 Task: Start in the project ArtisanTech the sprint 'Load Testing Sprint', with a duration of 2 weeks. Start in the project ArtisanTech the sprint 'Load Testing Sprint', with a duration of 1 week. Start in the project ArtisanTech the sprint 'Load Testing Sprint', with a duration of 3 weeks
Action: Mouse moved to (251, 72)
Screenshot: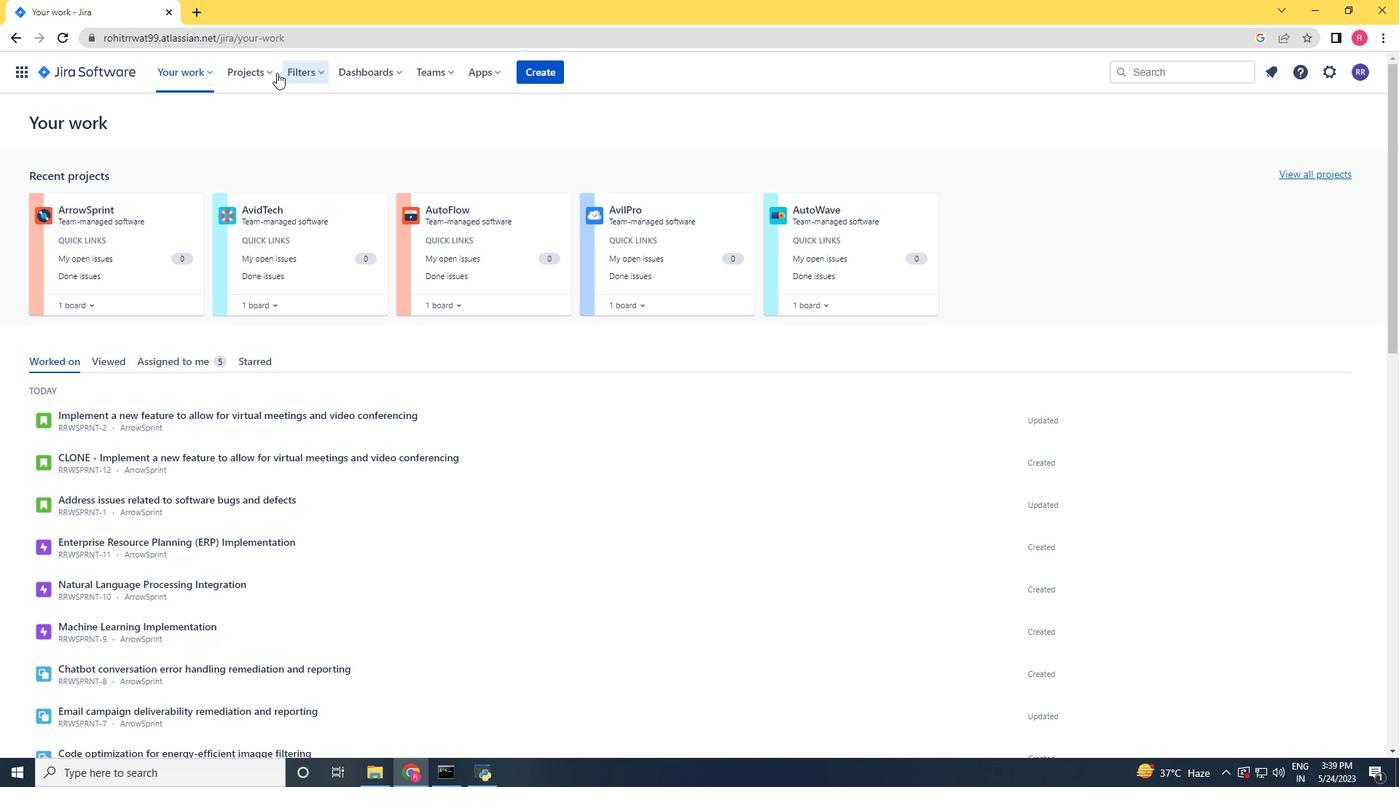 
Action: Mouse pressed left at (251, 72)
Screenshot: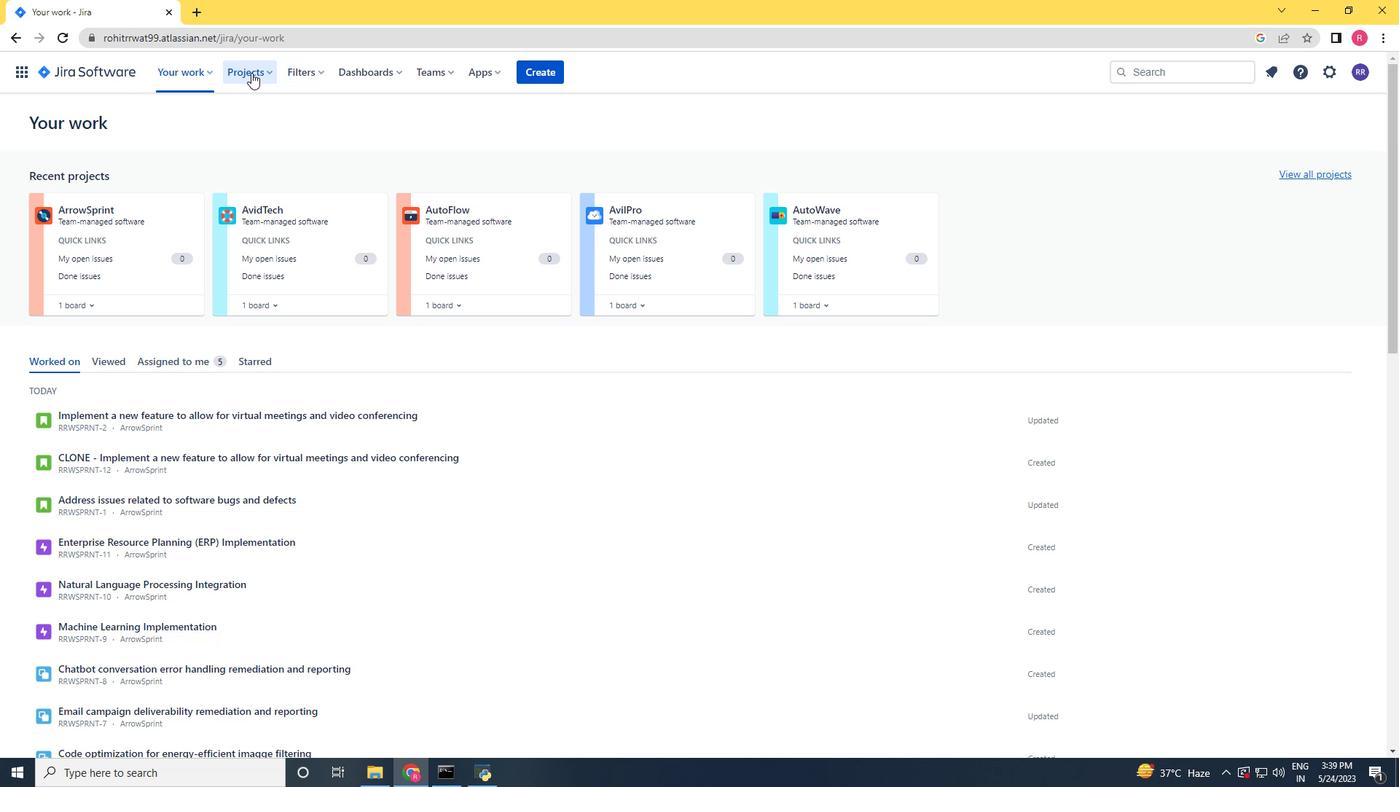 
Action: Mouse moved to (265, 132)
Screenshot: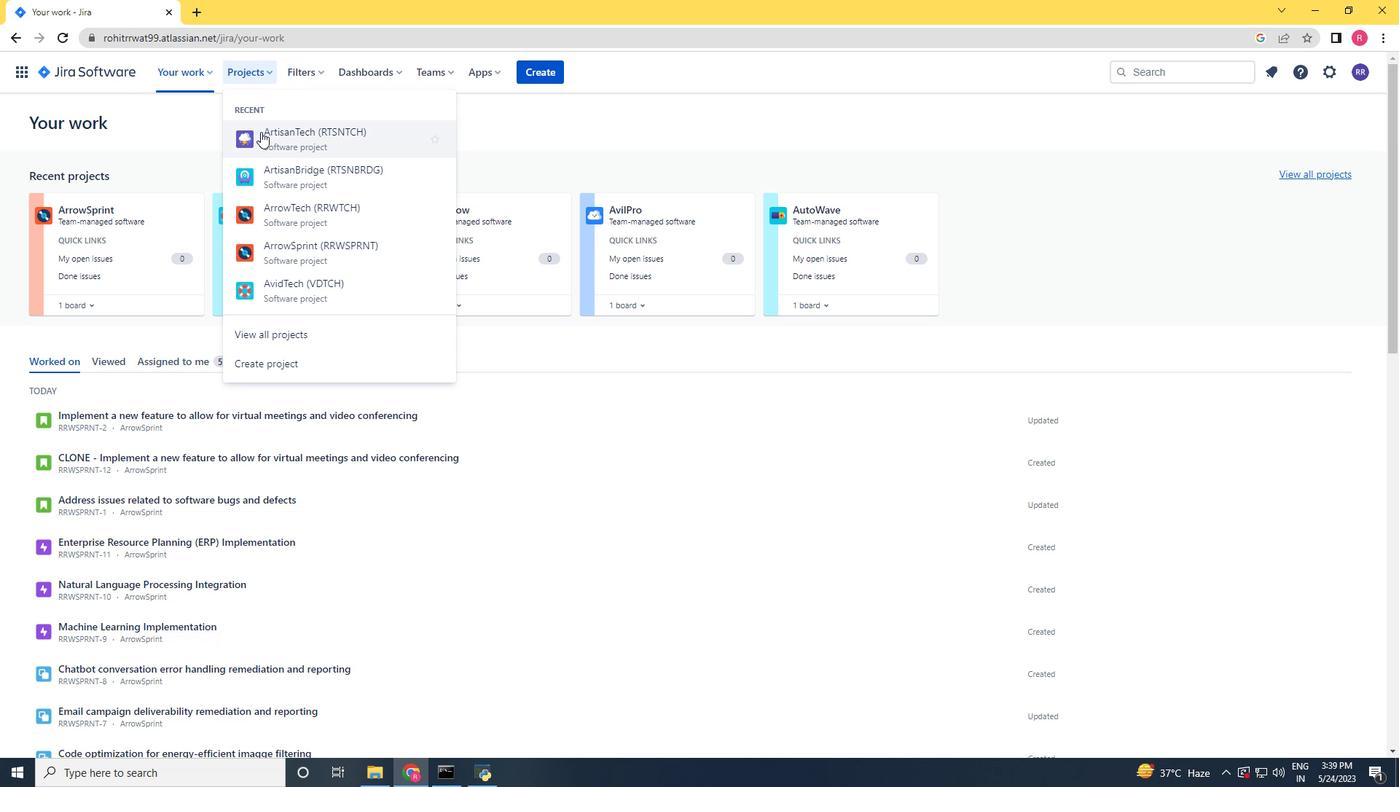 
Action: Mouse pressed left at (265, 132)
Screenshot: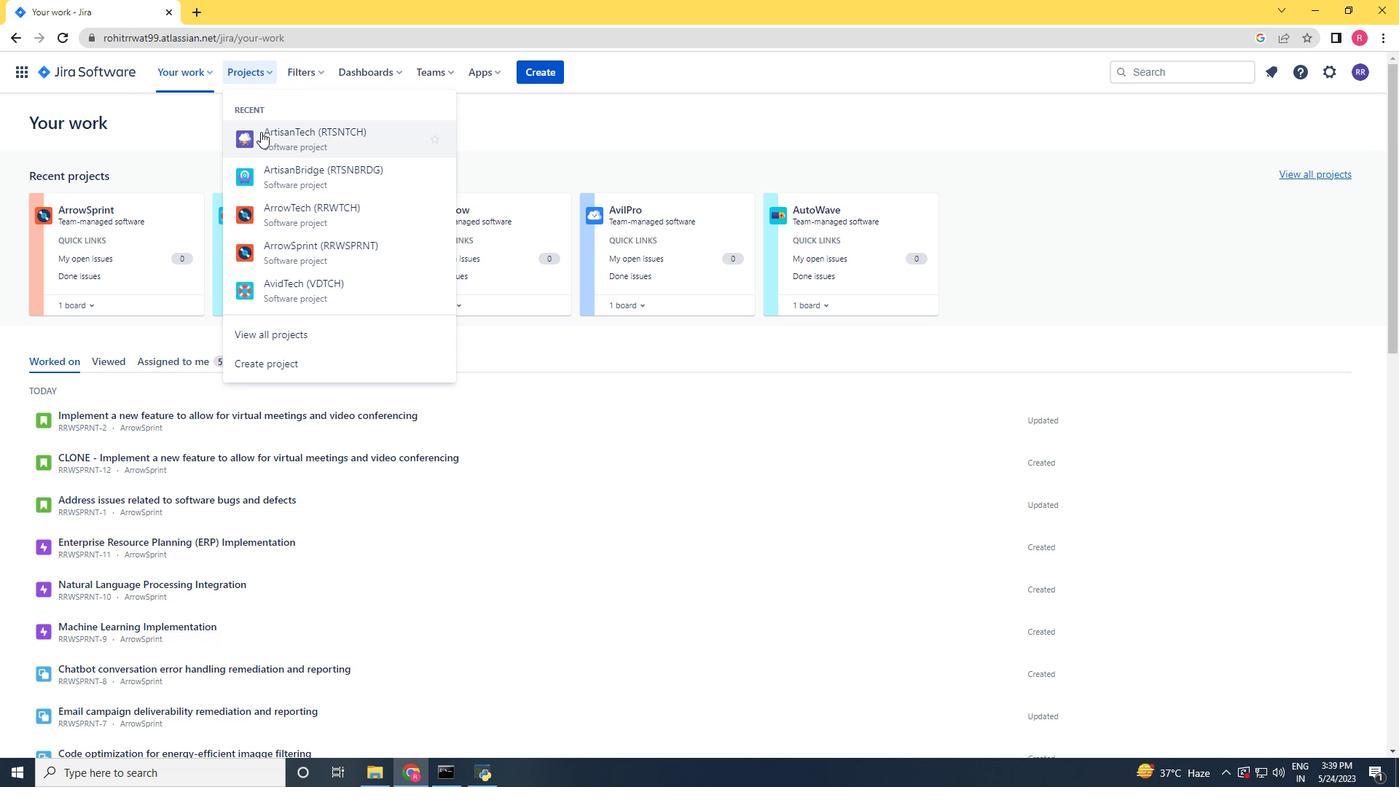 
Action: Mouse moved to (104, 226)
Screenshot: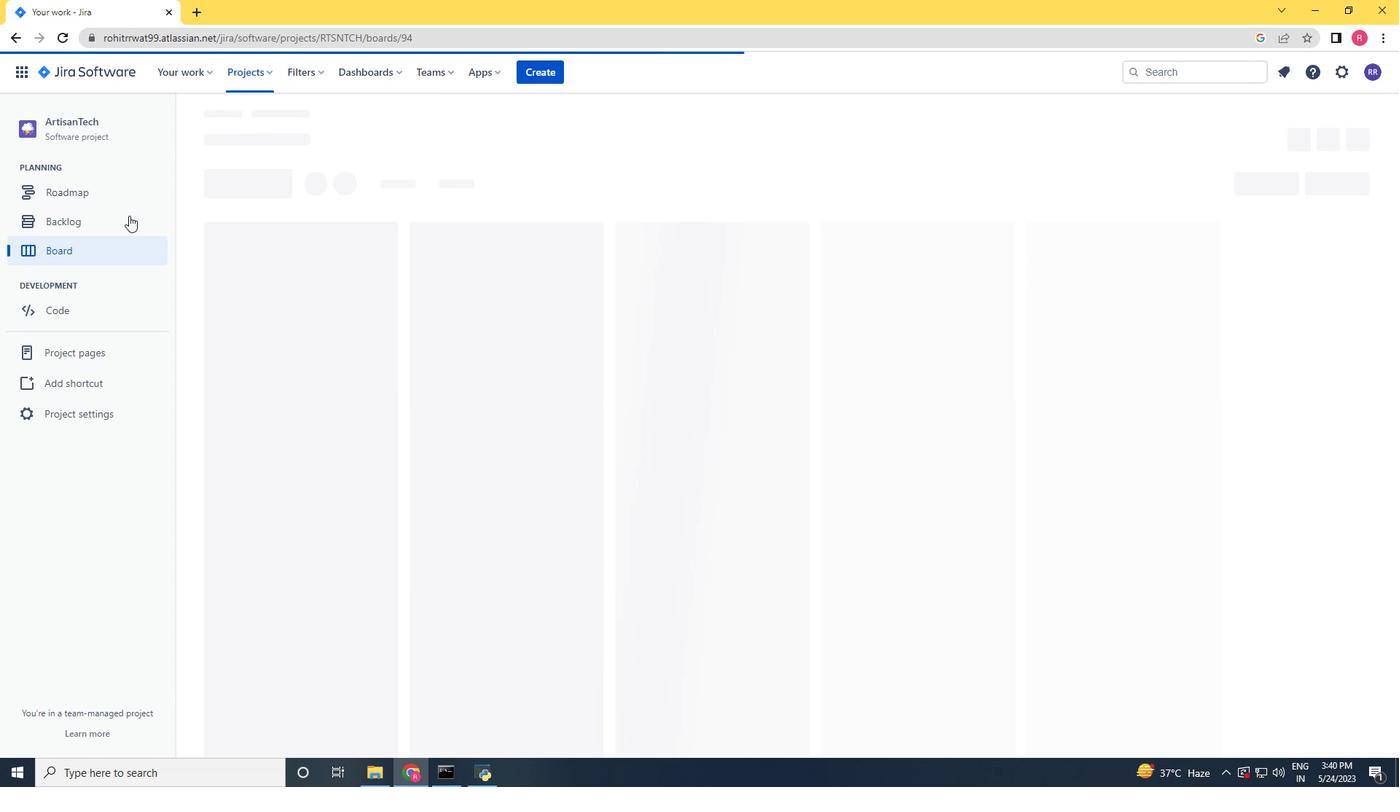 
Action: Mouse pressed left at (104, 226)
Screenshot: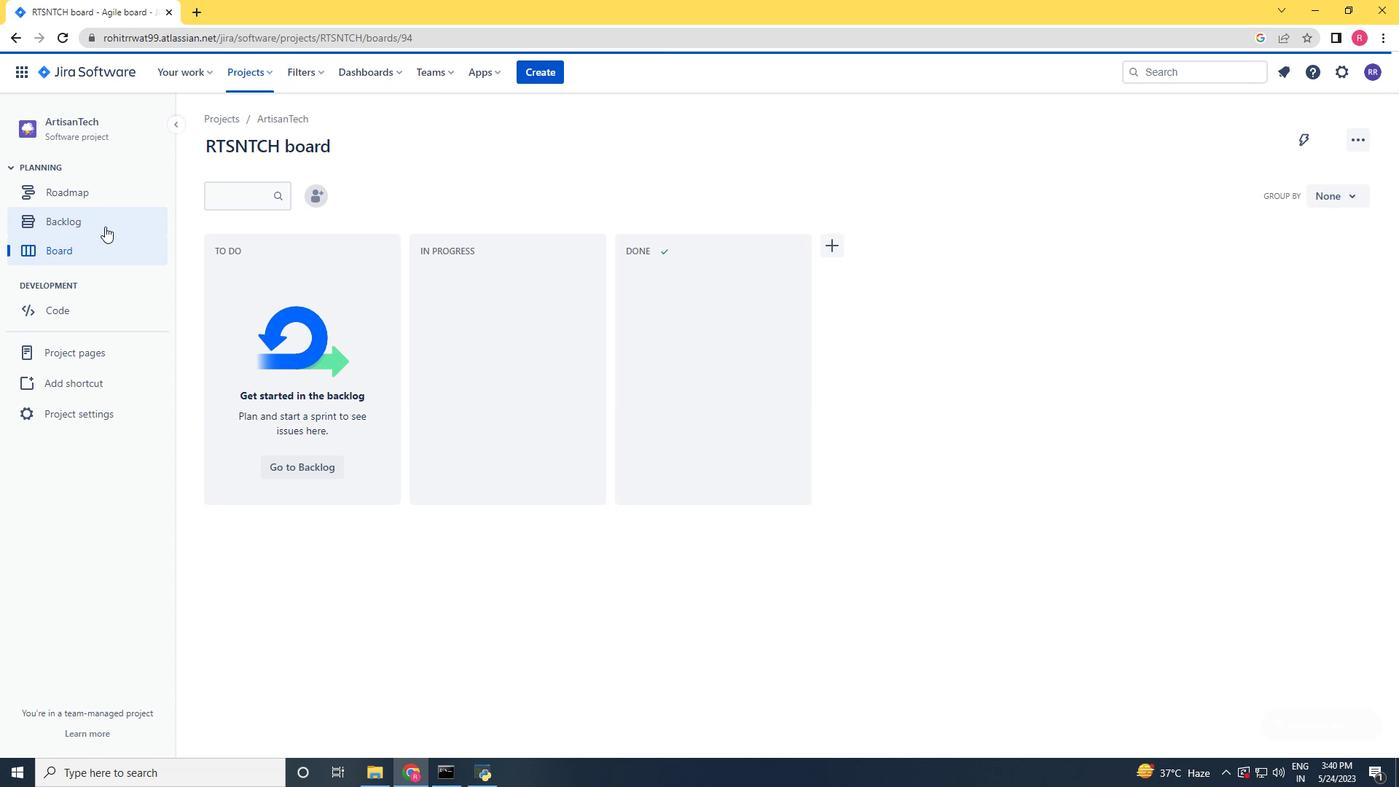 
Action: Mouse moved to (1289, 228)
Screenshot: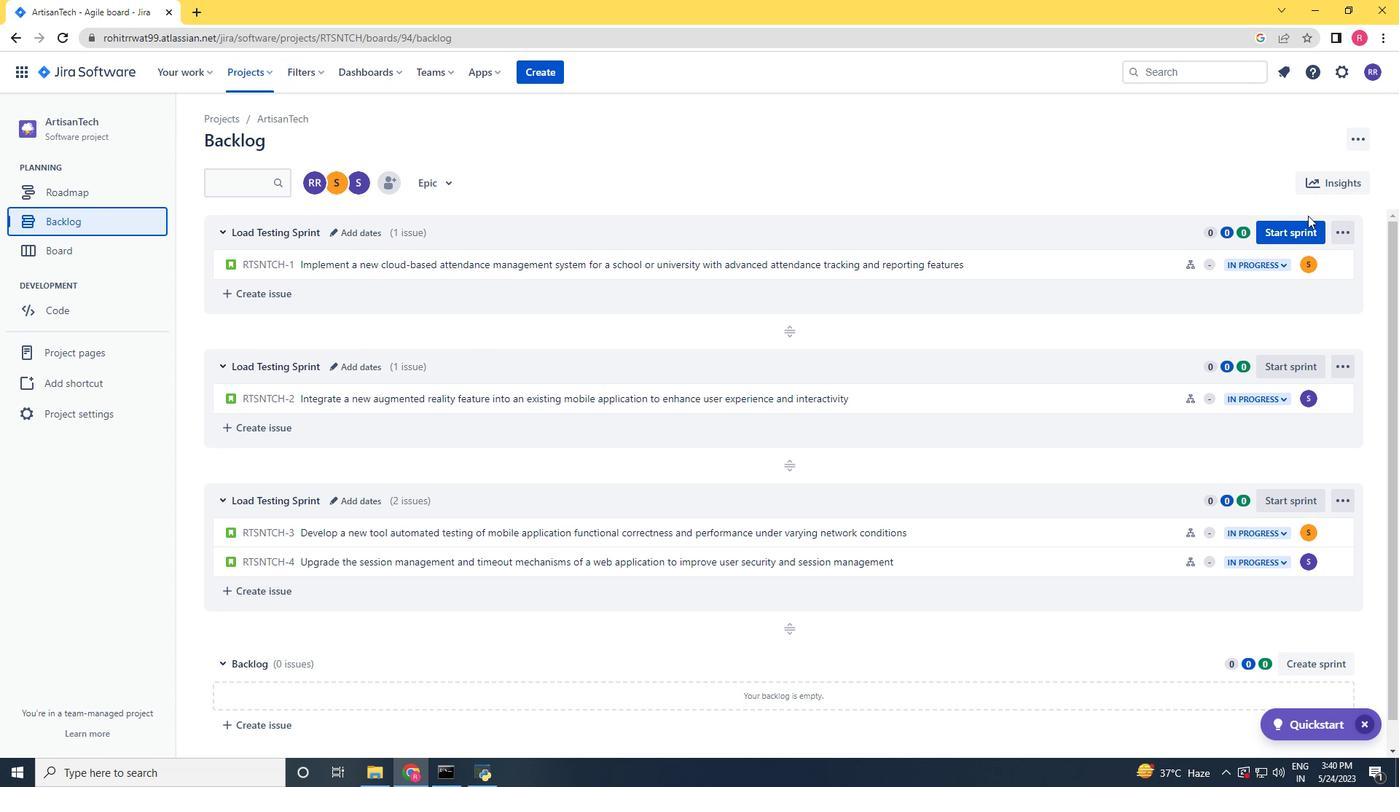 
Action: Mouse pressed left at (1289, 228)
Screenshot: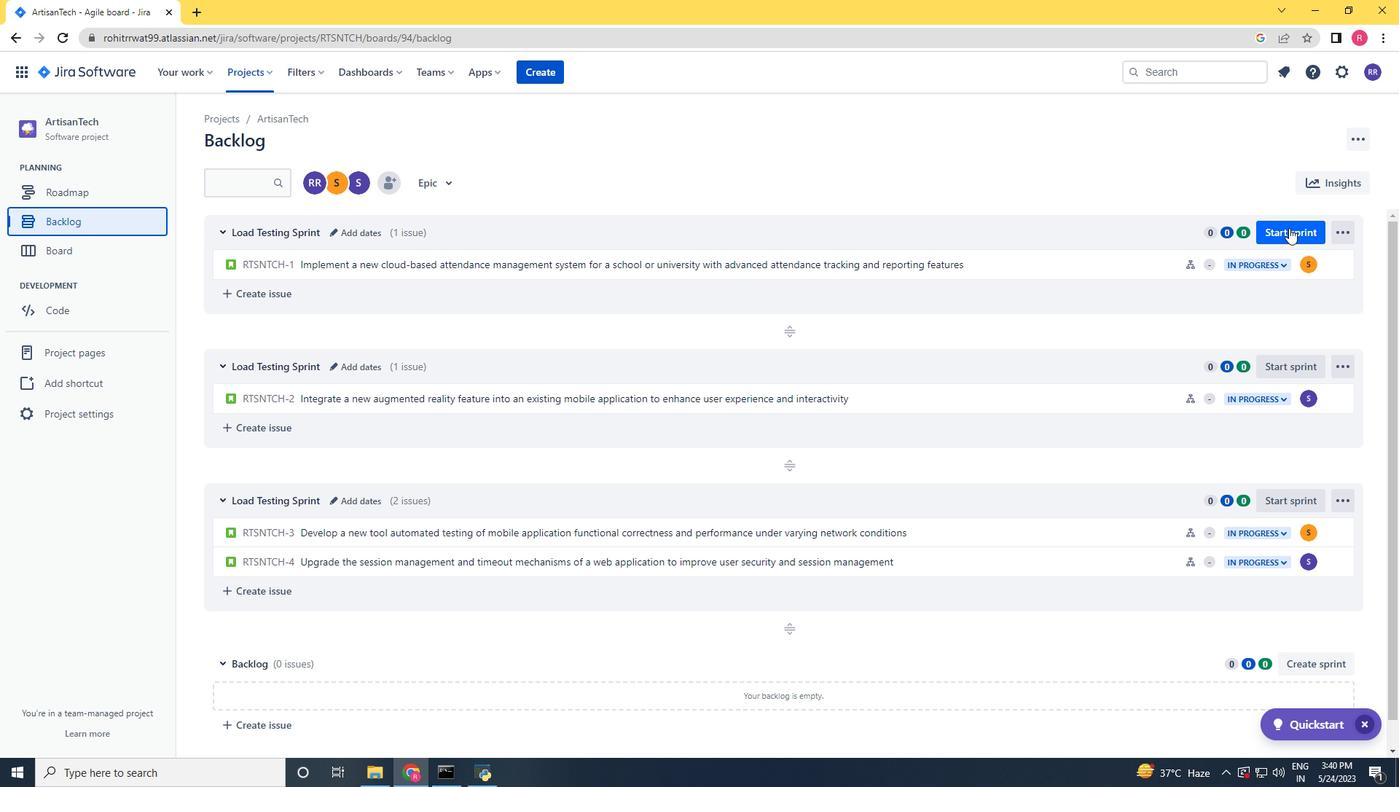 
Action: Mouse moved to (610, 247)
Screenshot: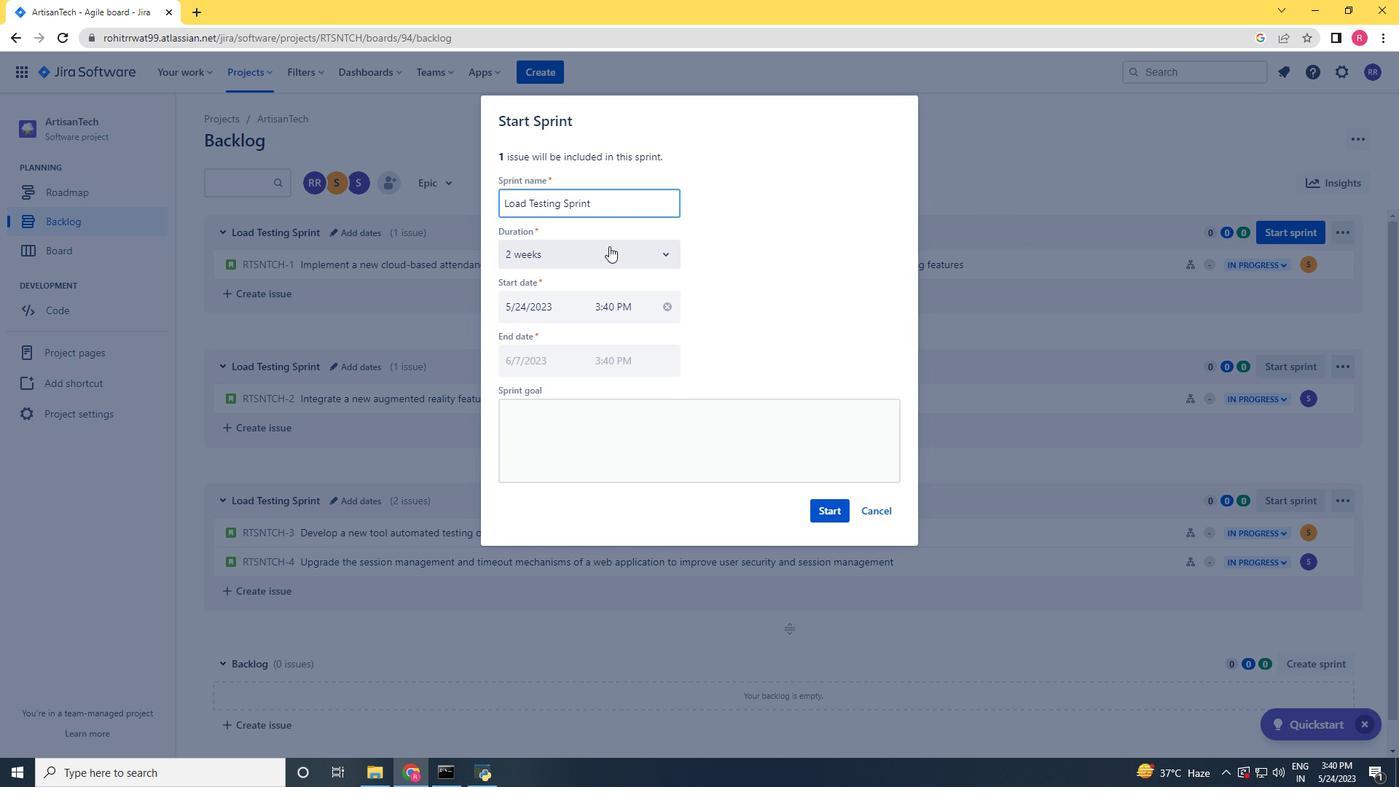 
Action: Mouse pressed left at (610, 247)
Screenshot: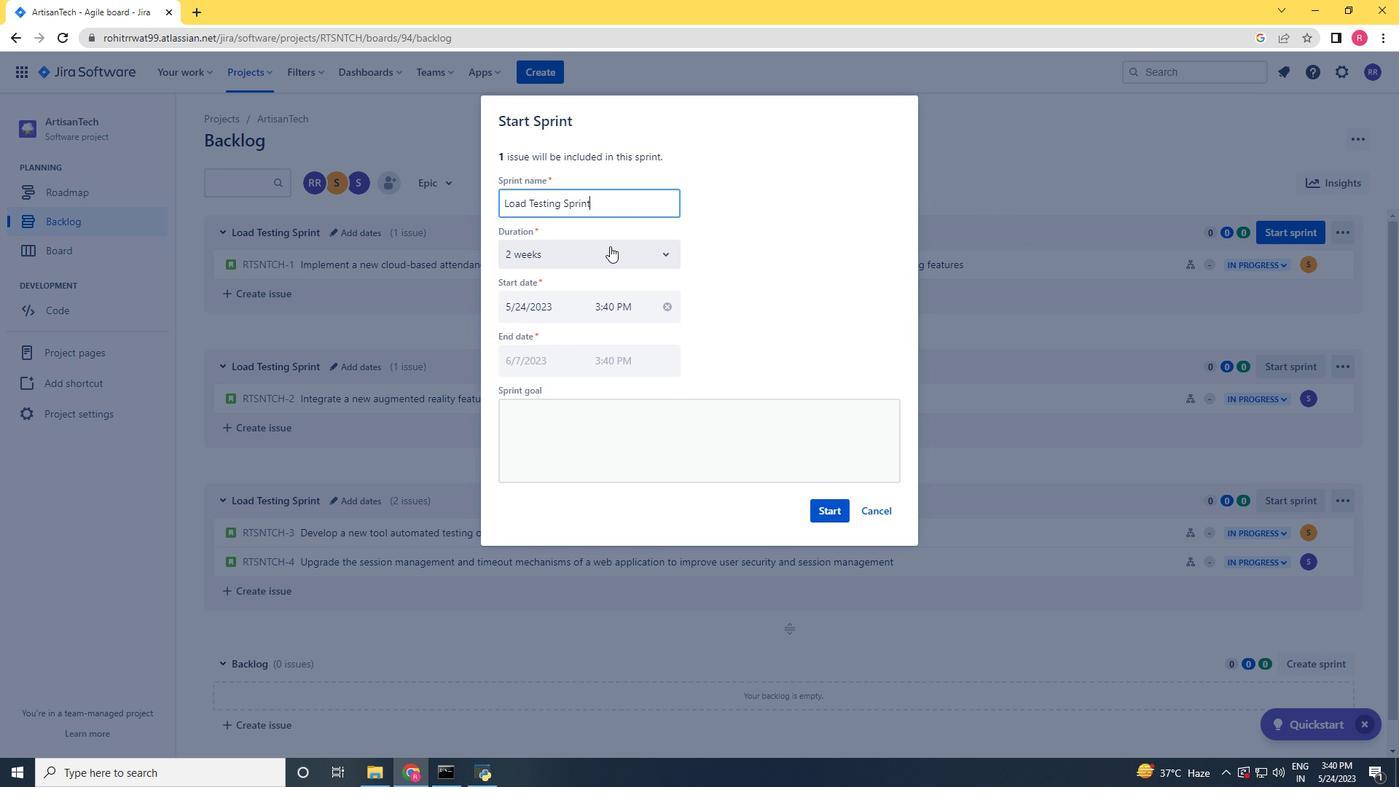 
Action: Mouse moved to (576, 309)
Screenshot: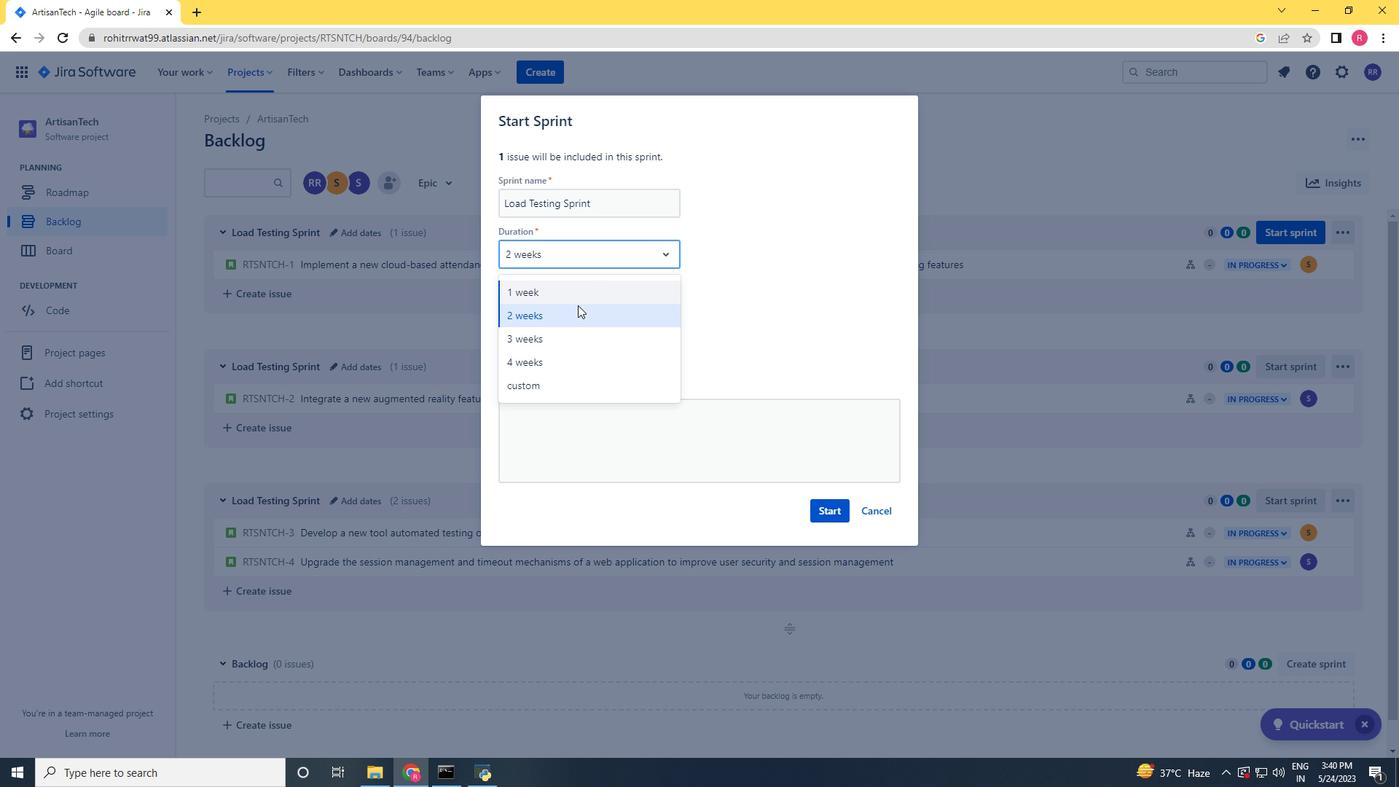 
Action: Mouse pressed left at (576, 309)
Screenshot: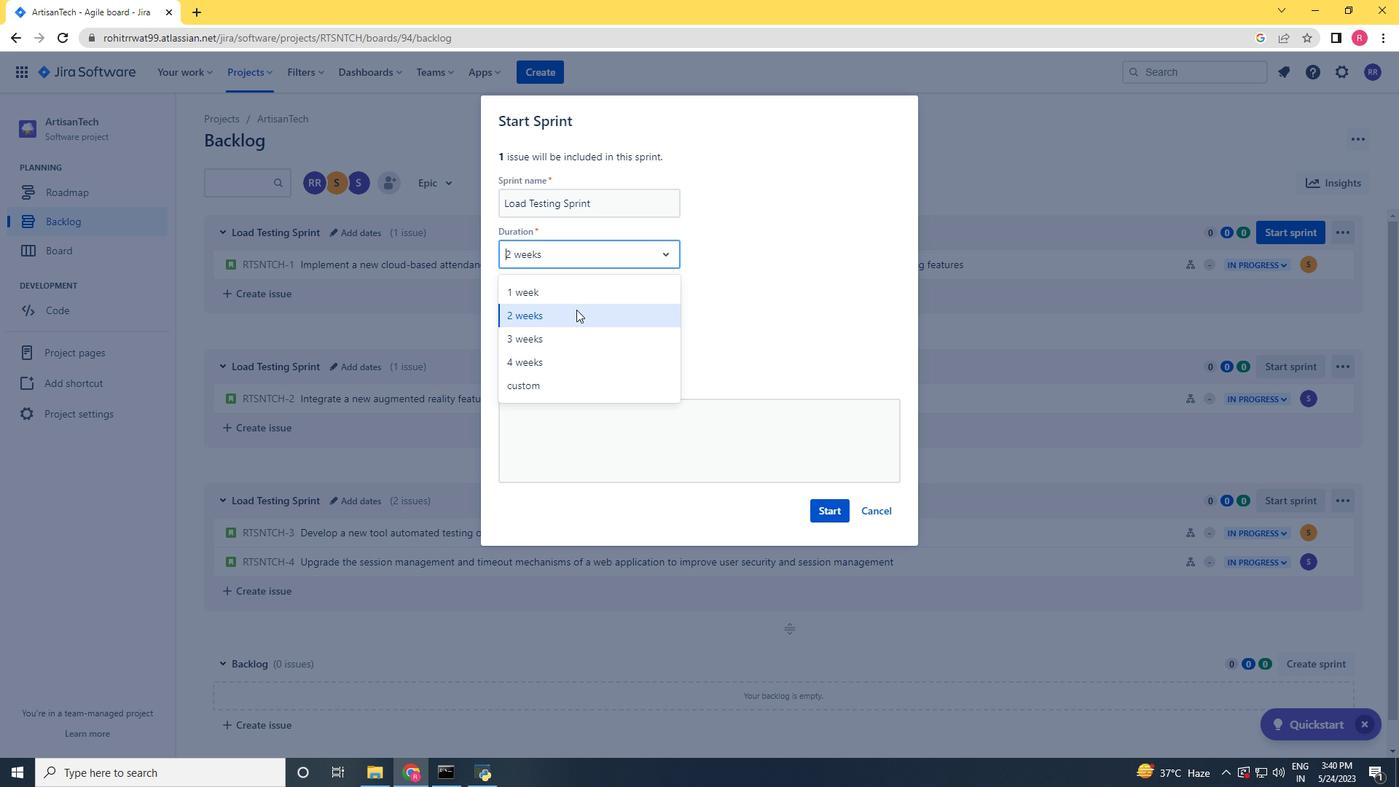 
Action: Mouse moved to (825, 506)
Screenshot: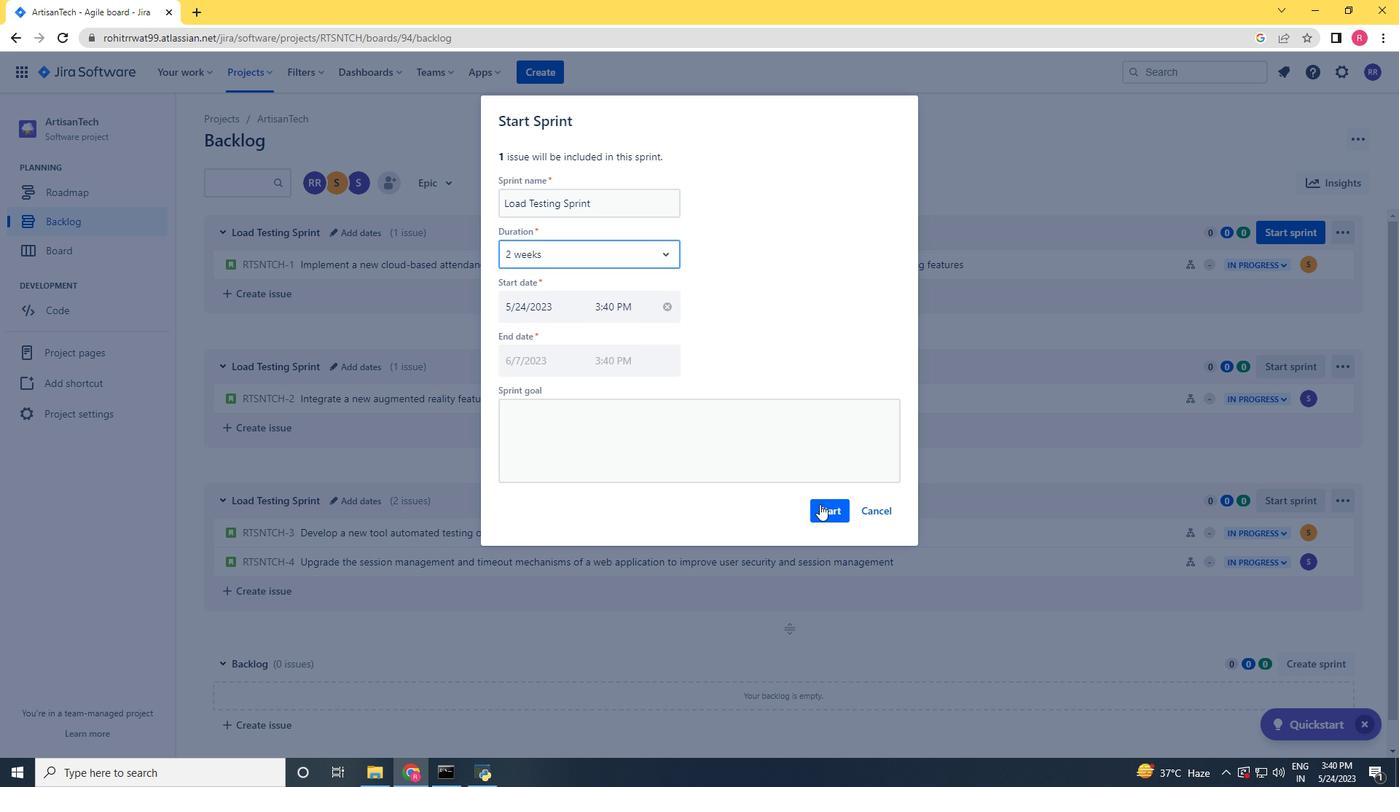 
Action: Mouse pressed left at (825, 506)
Screenshot: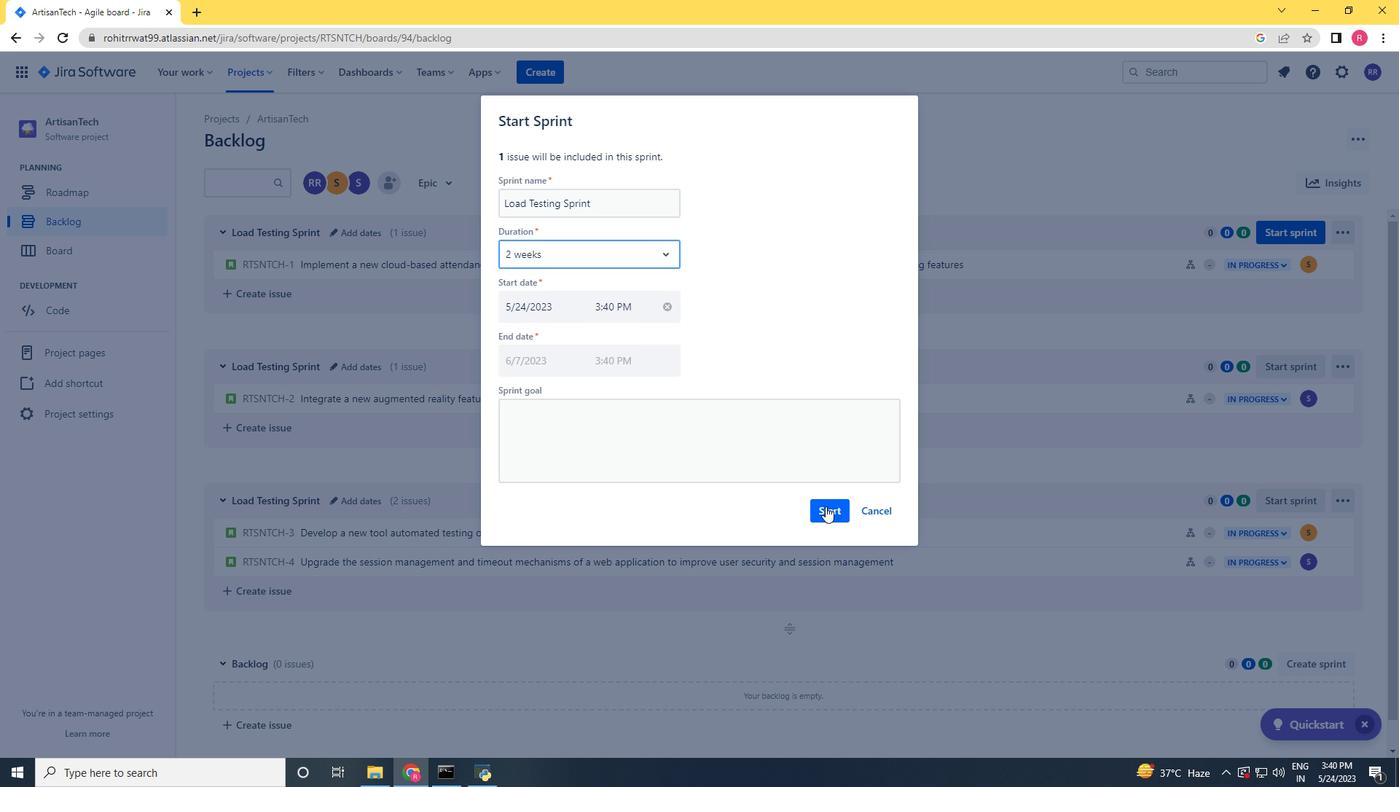 
Action: Mouse moved to (102, 212)
Screenshot: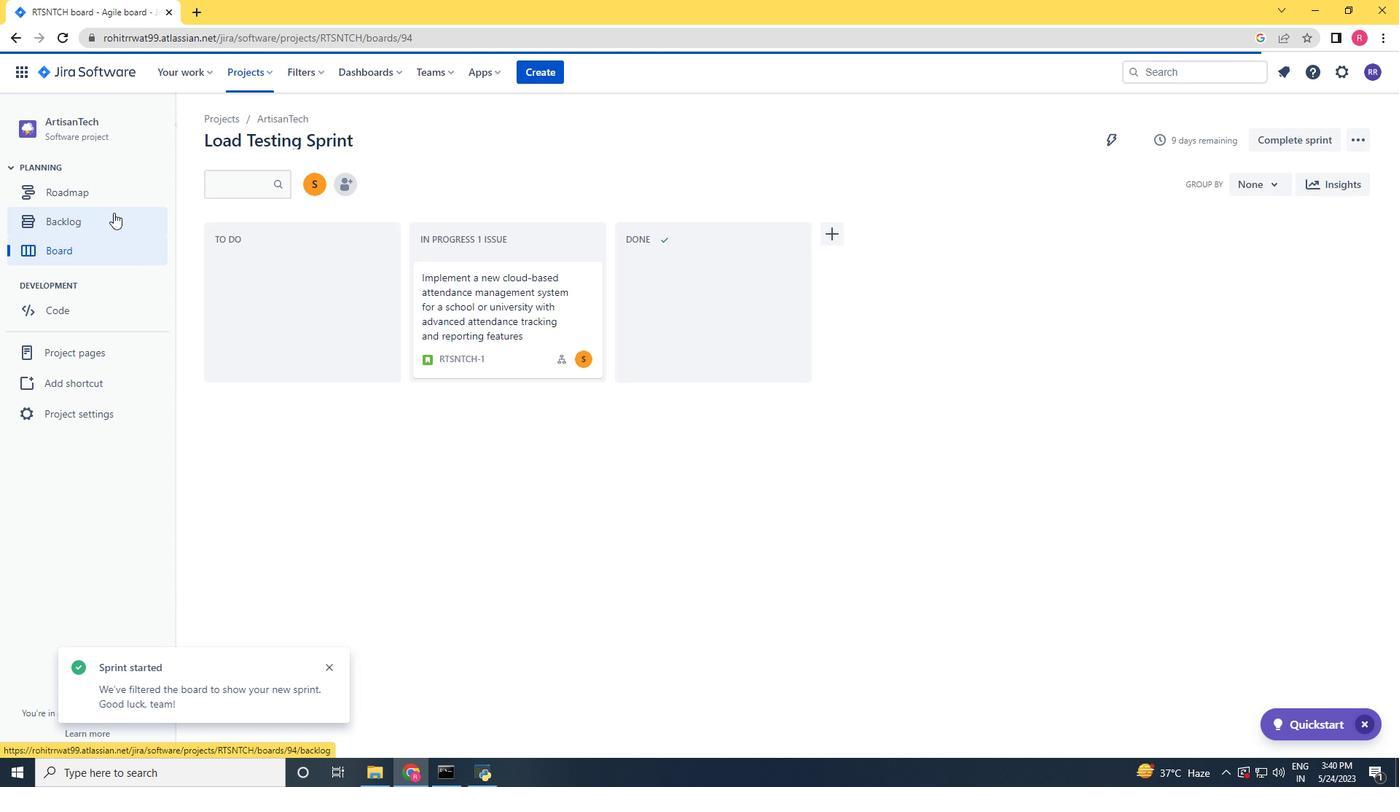 
Action: Mouse pressed left at (102, 212)
Screenshot: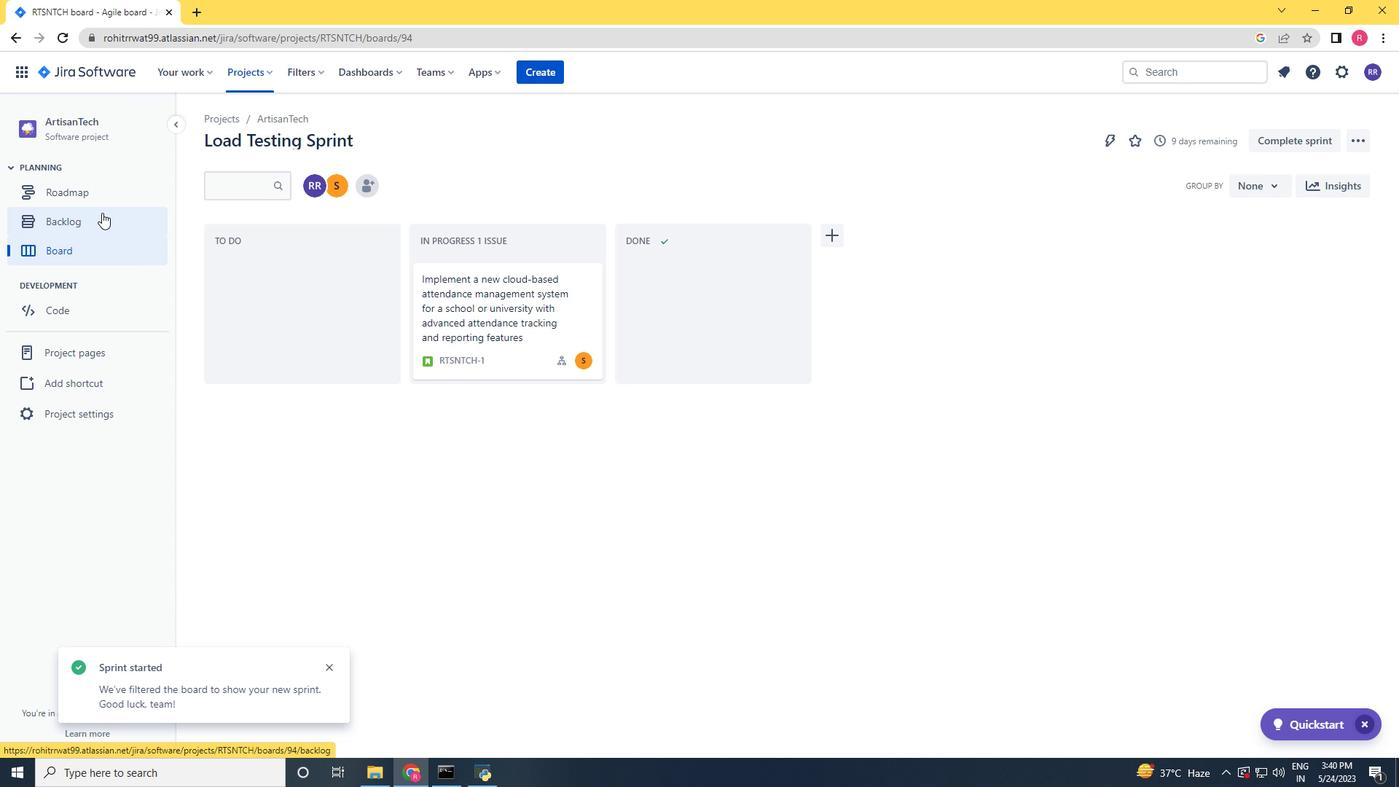 
Action: Mouse moved to (1279, 362)
Screenshot: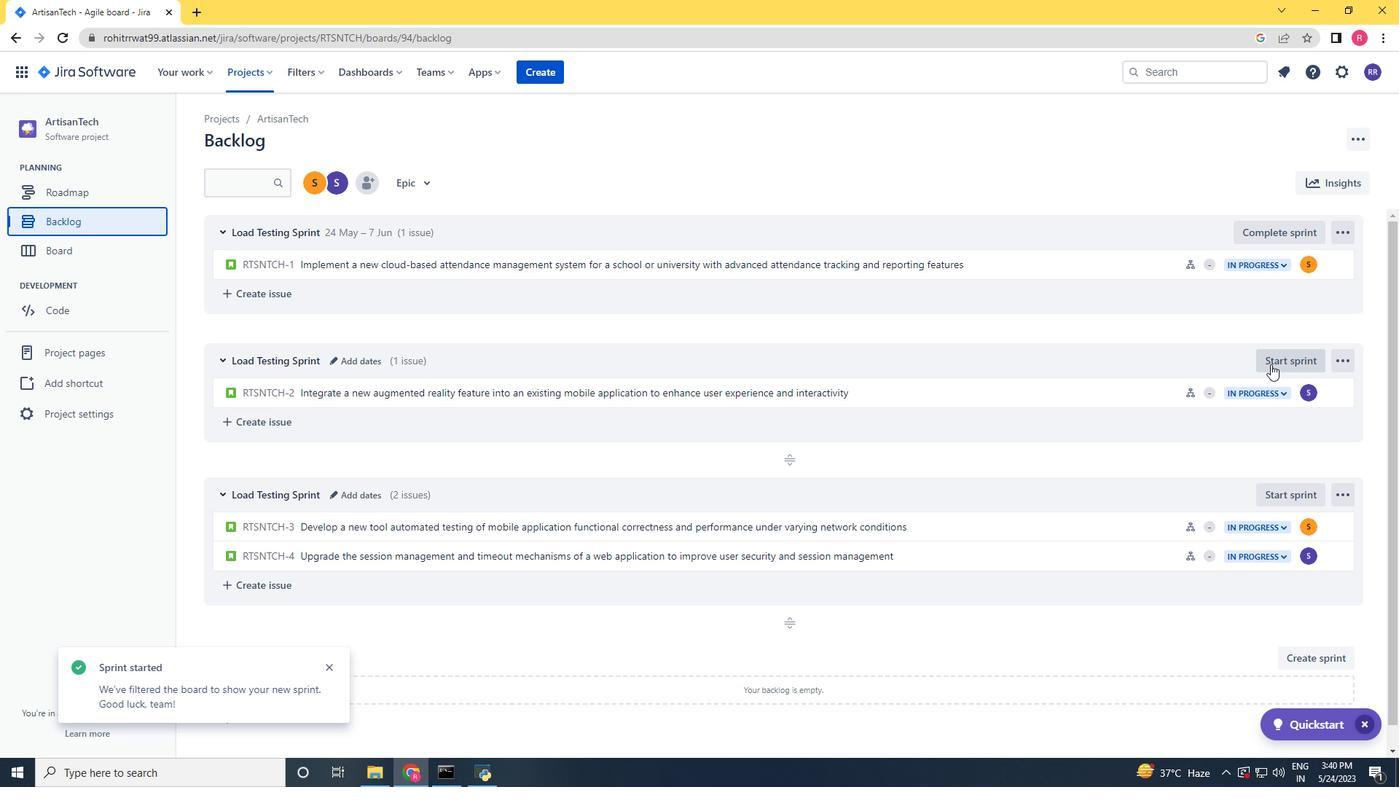 
Action: Mouse pressed left at (1279, 362)
Screenshot: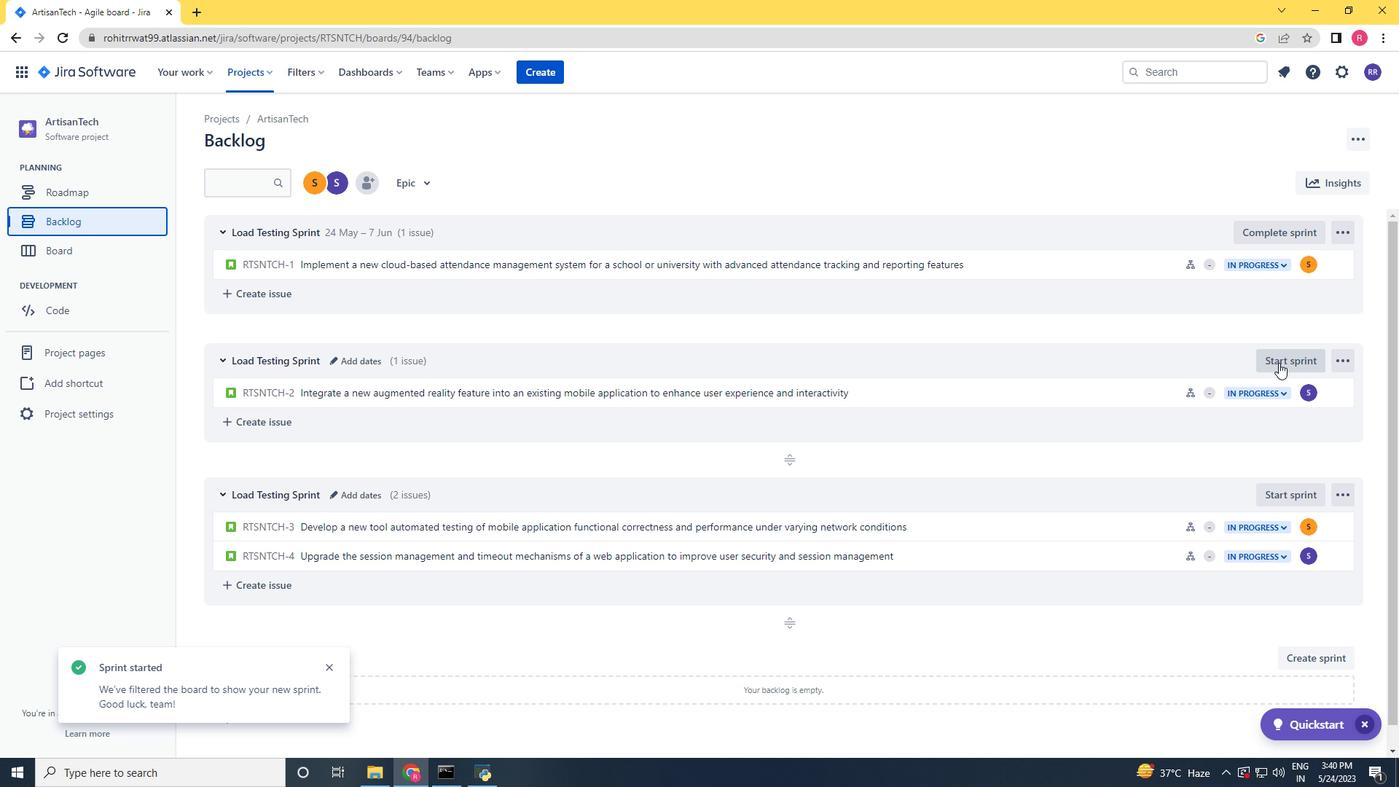 
Action: Mouse moved to (594, 251)
Screenshot: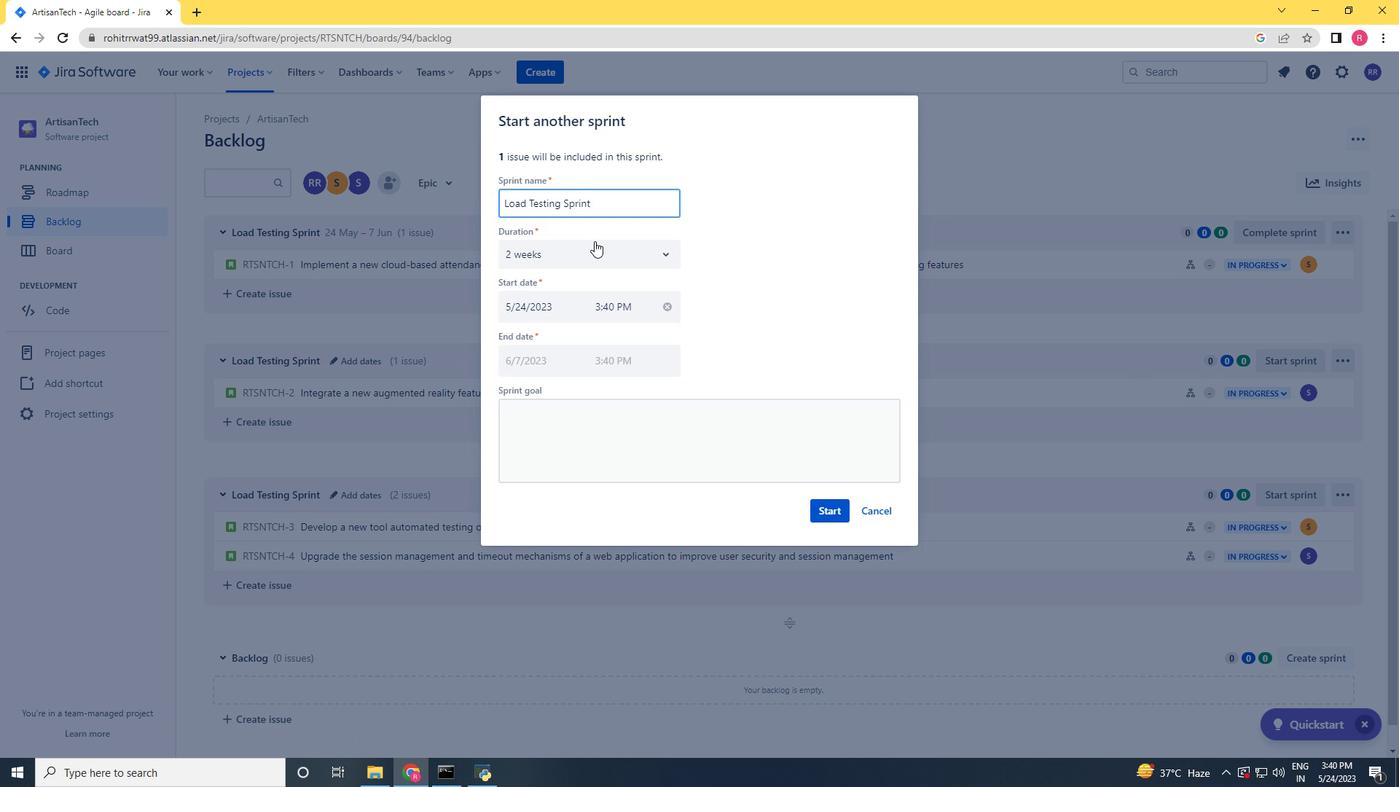 
Action: Mouse pressed left at (594, 251)
Screenshot: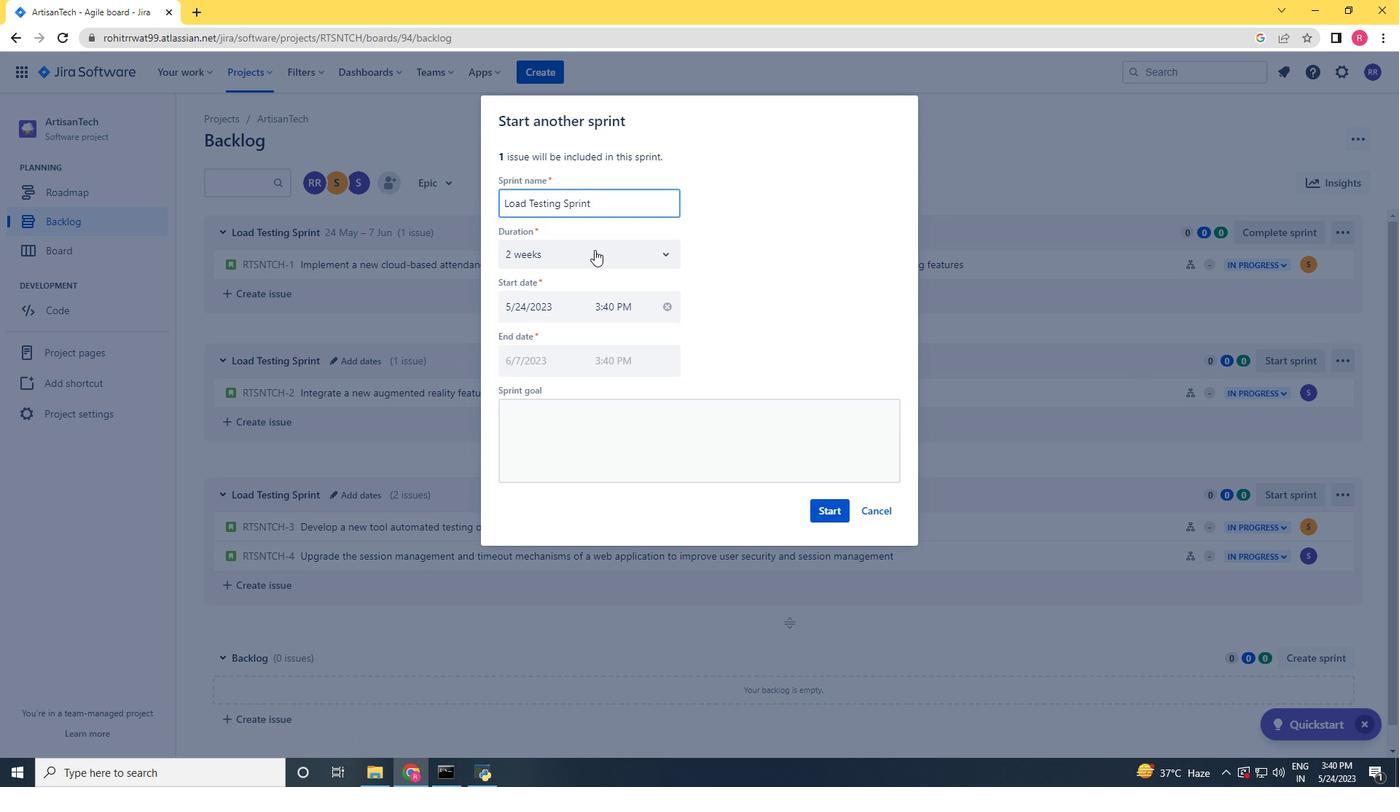 
Action: Mouse moved to (548, 287)
Screenshot: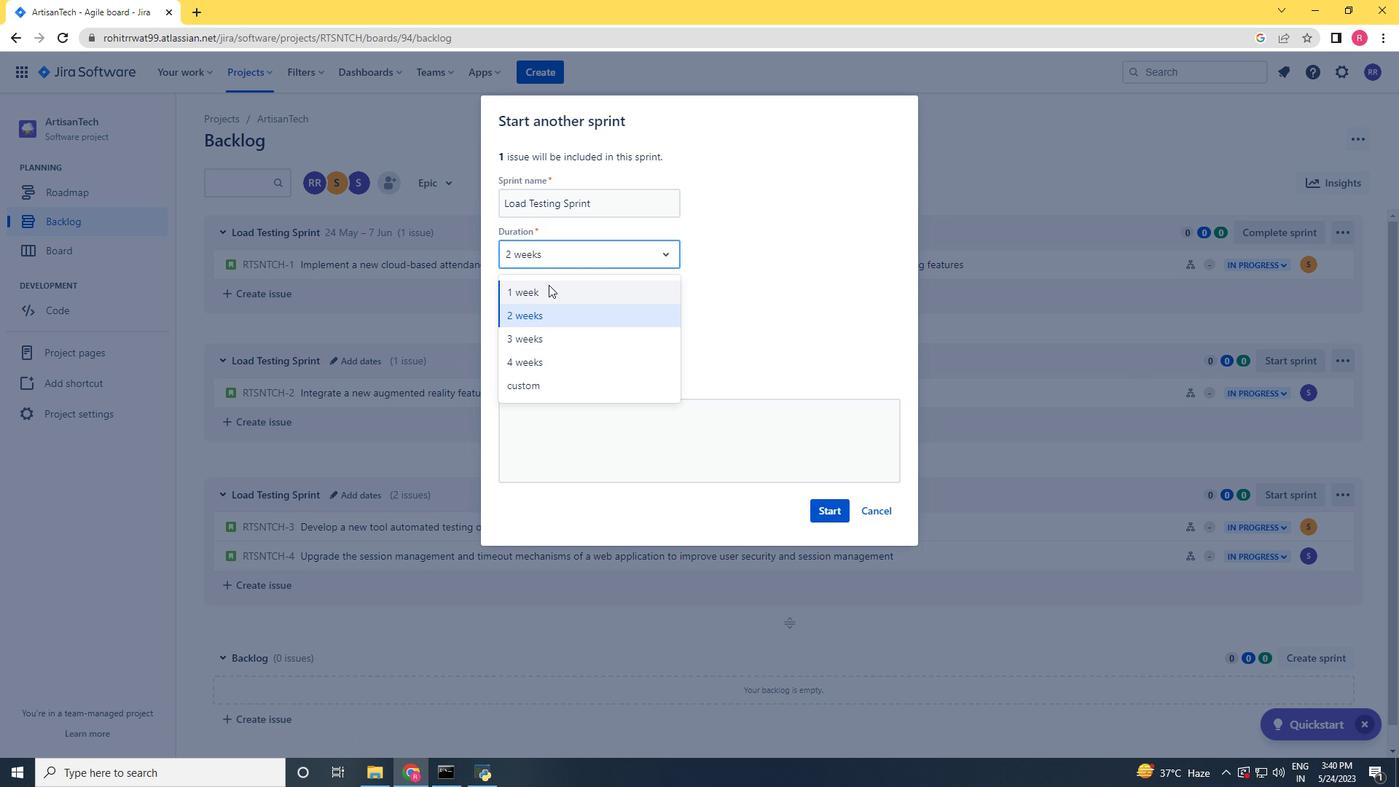 
Action: Mouse pressed left at (548, 287)
Screenshot: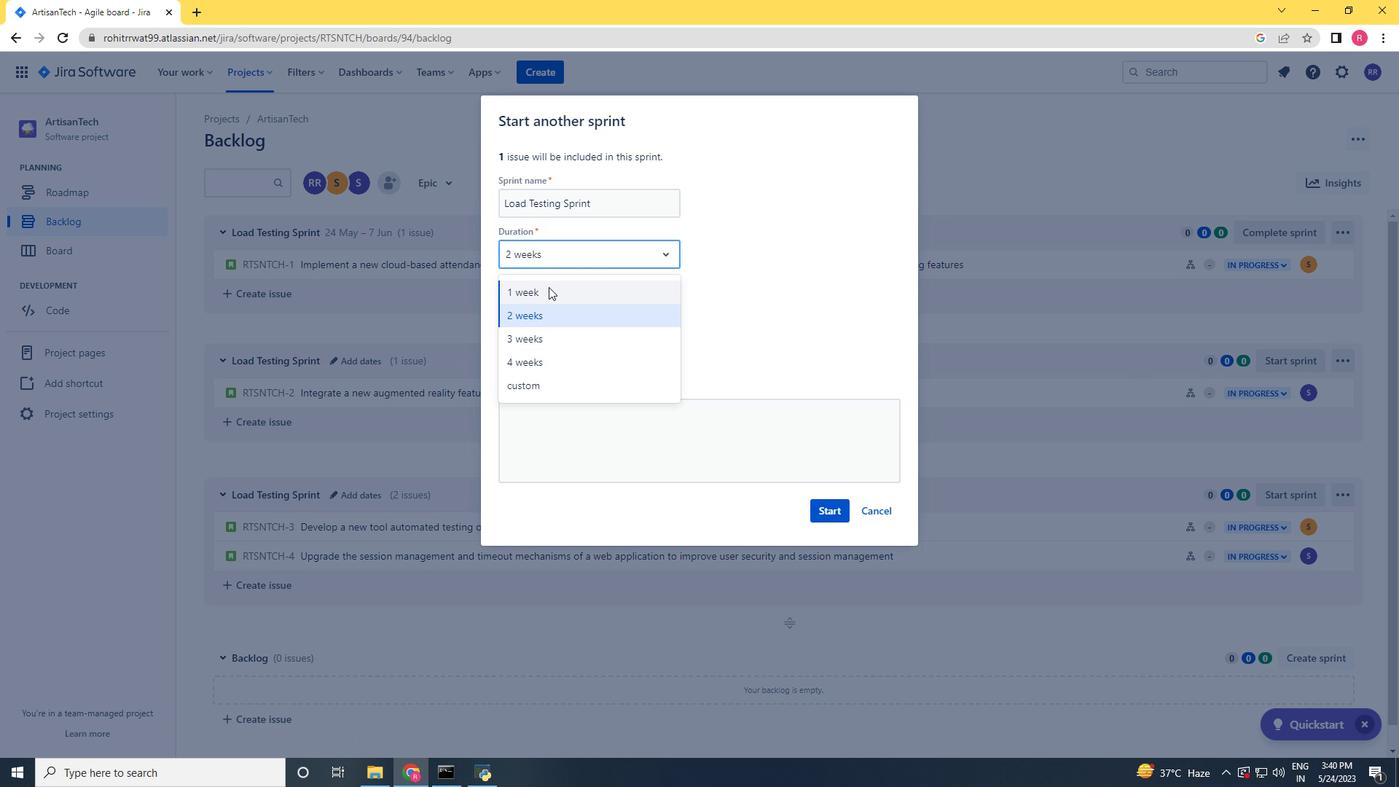 
Action: Mouse moved to (829, 516)
Screenshot: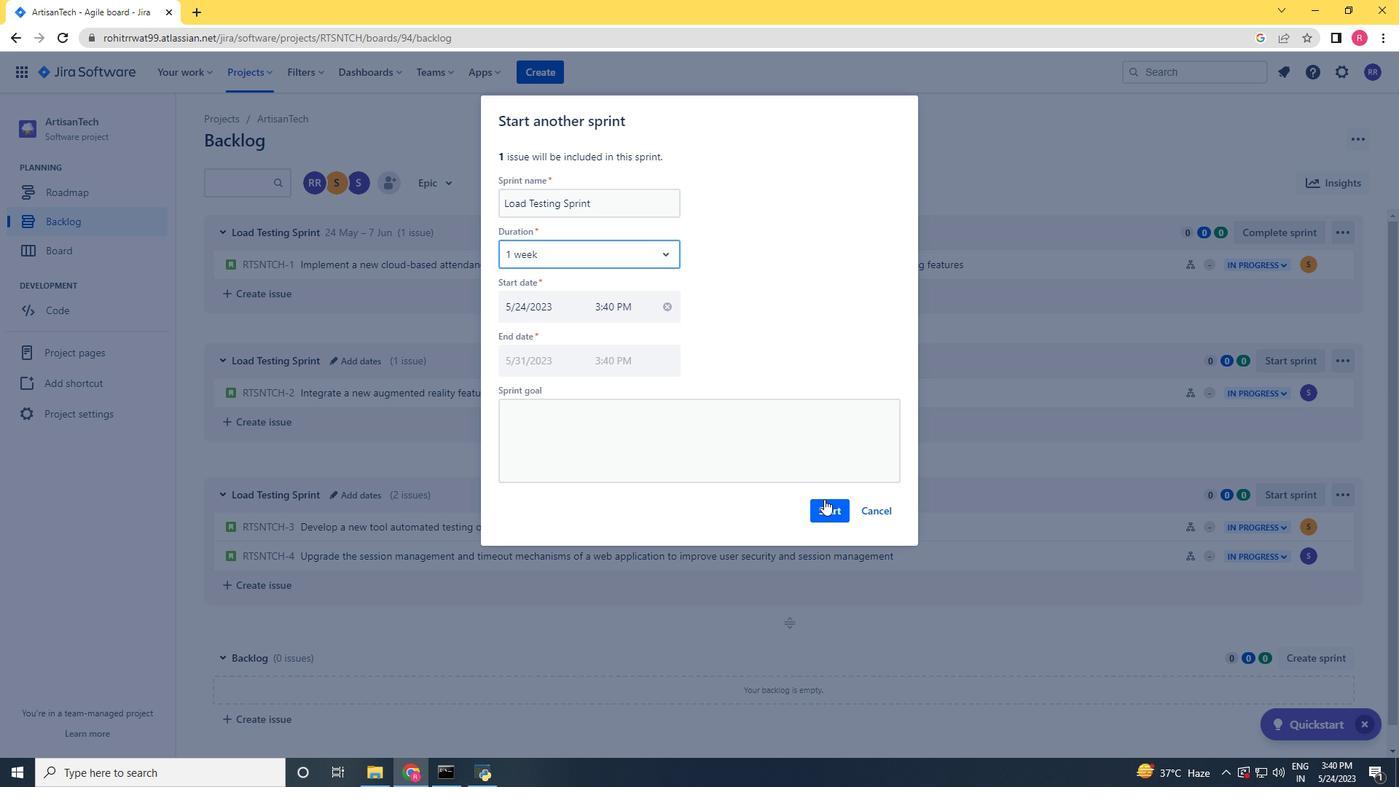 
Action: Mouse pressed left at (829, 516)
Screenshot: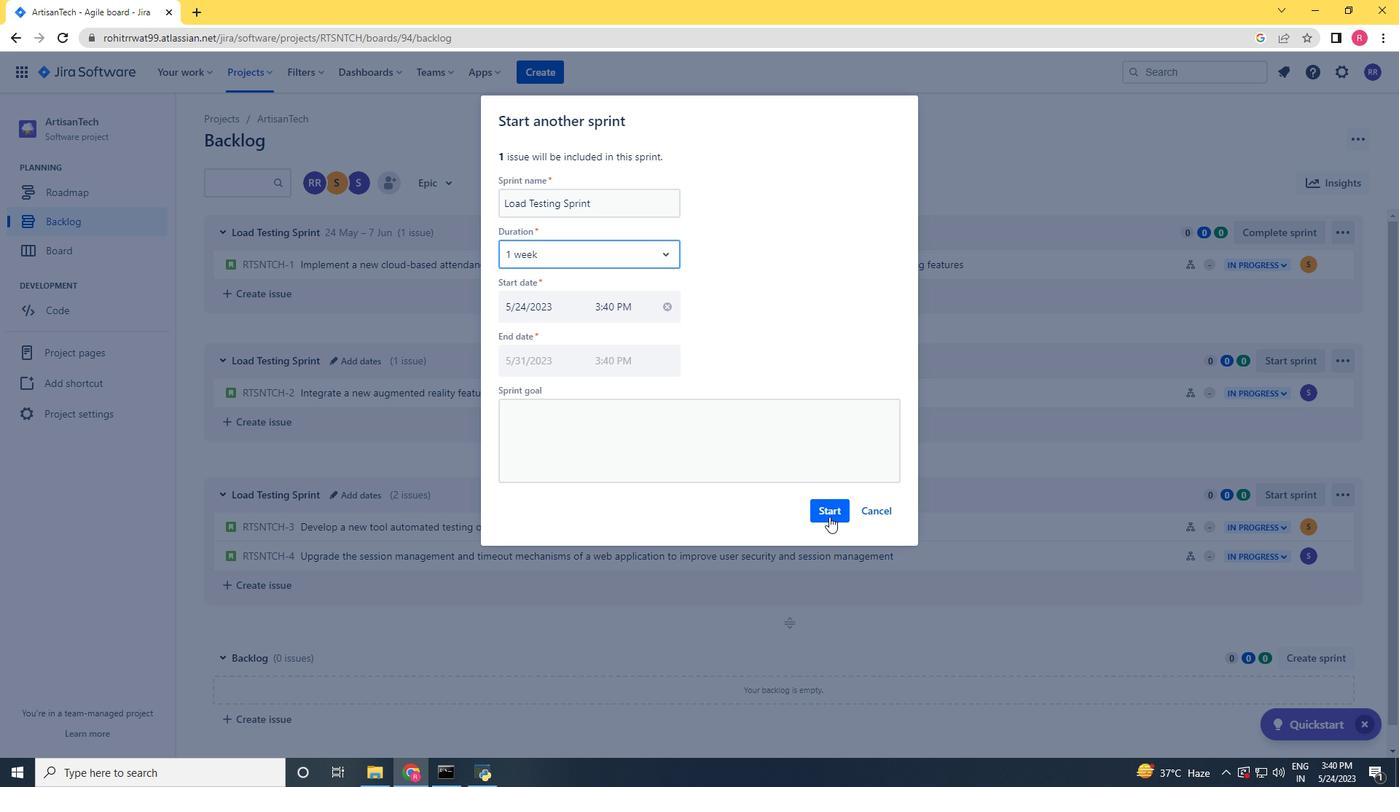 
Action: Mouse moved to (101, 215)
Screenshot: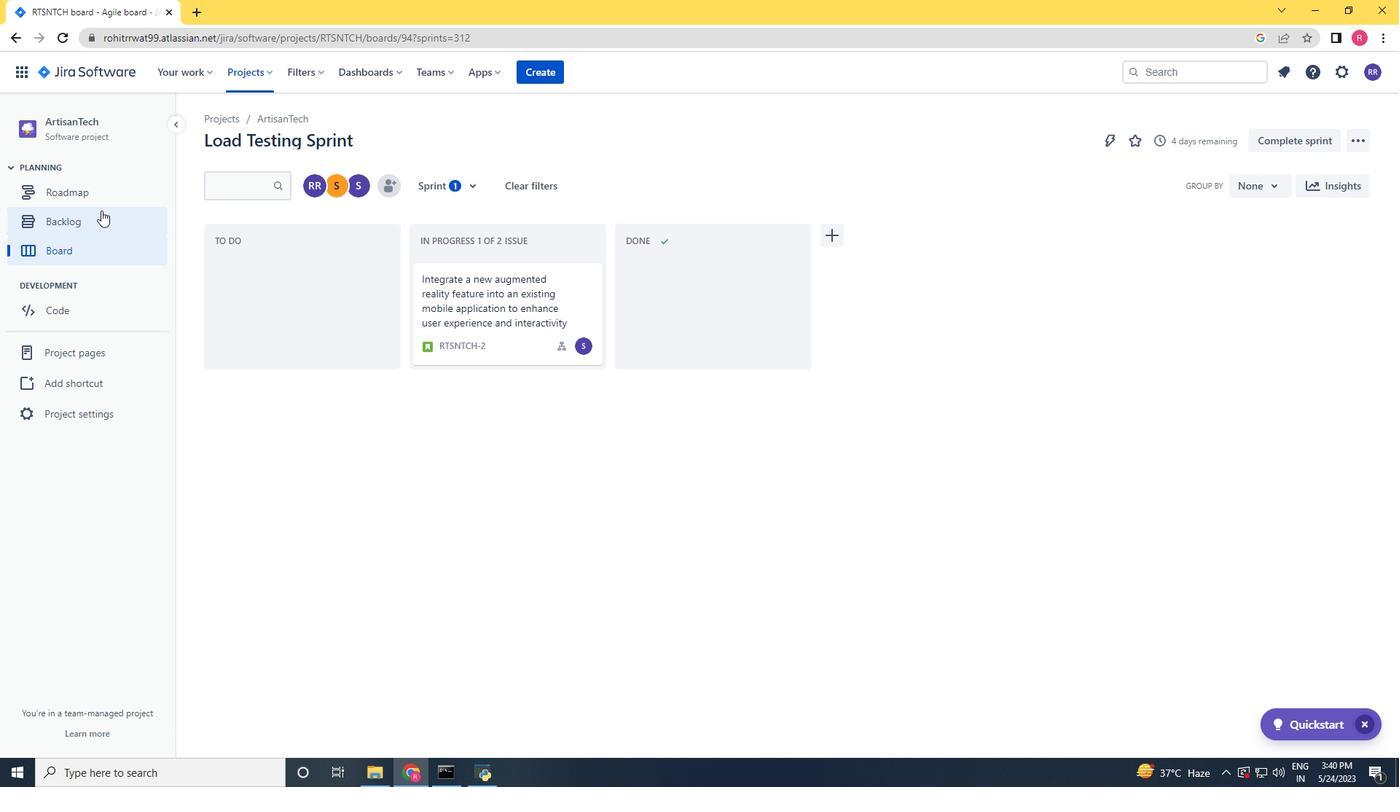 
Action: Mouse pressed left at (101, 215)
Screenshot: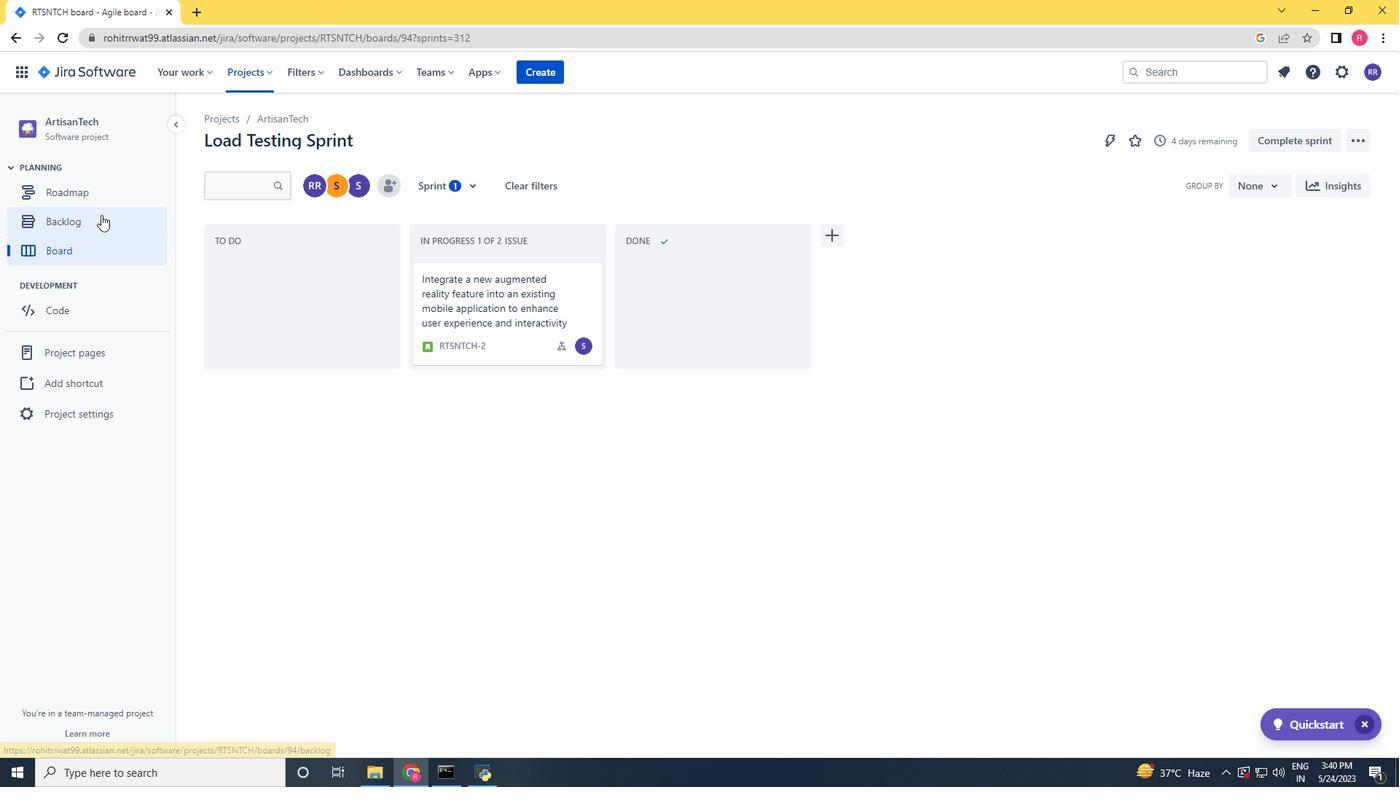 
Action: Mouse moved to (1268, 495)
Screenshot: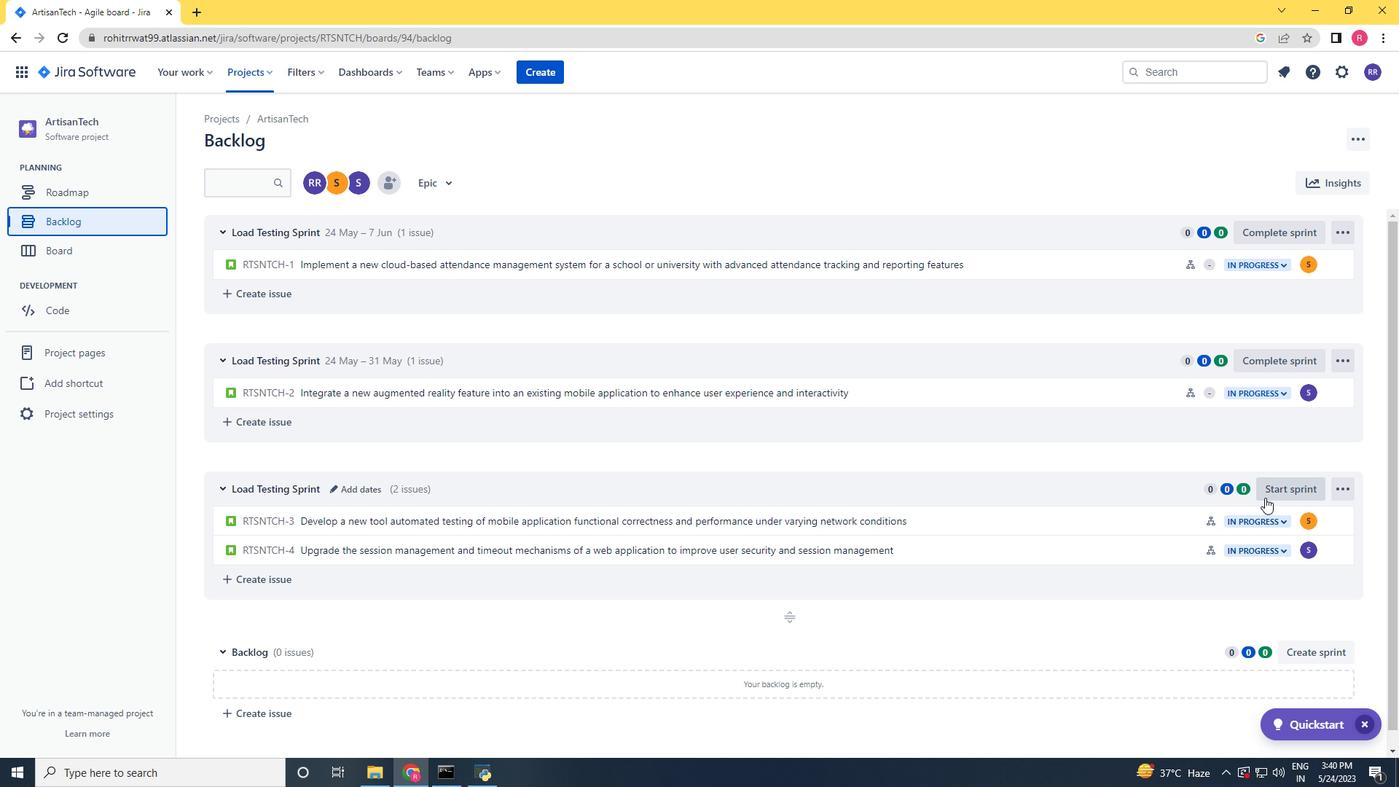 
Action: Mouse pressed left at (1268, 495)
Screenshot: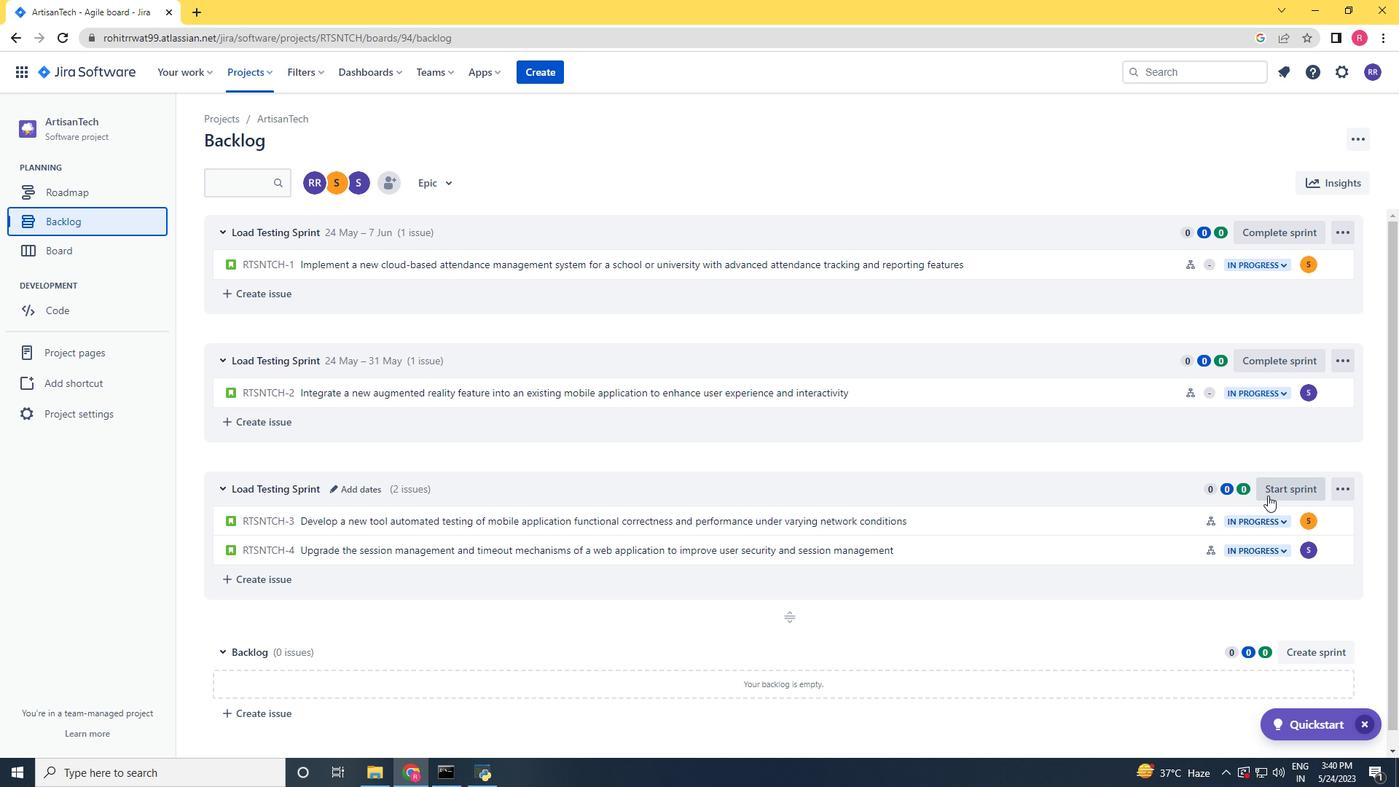 
Action: Mouse moved to (612, 252)
Screenshot: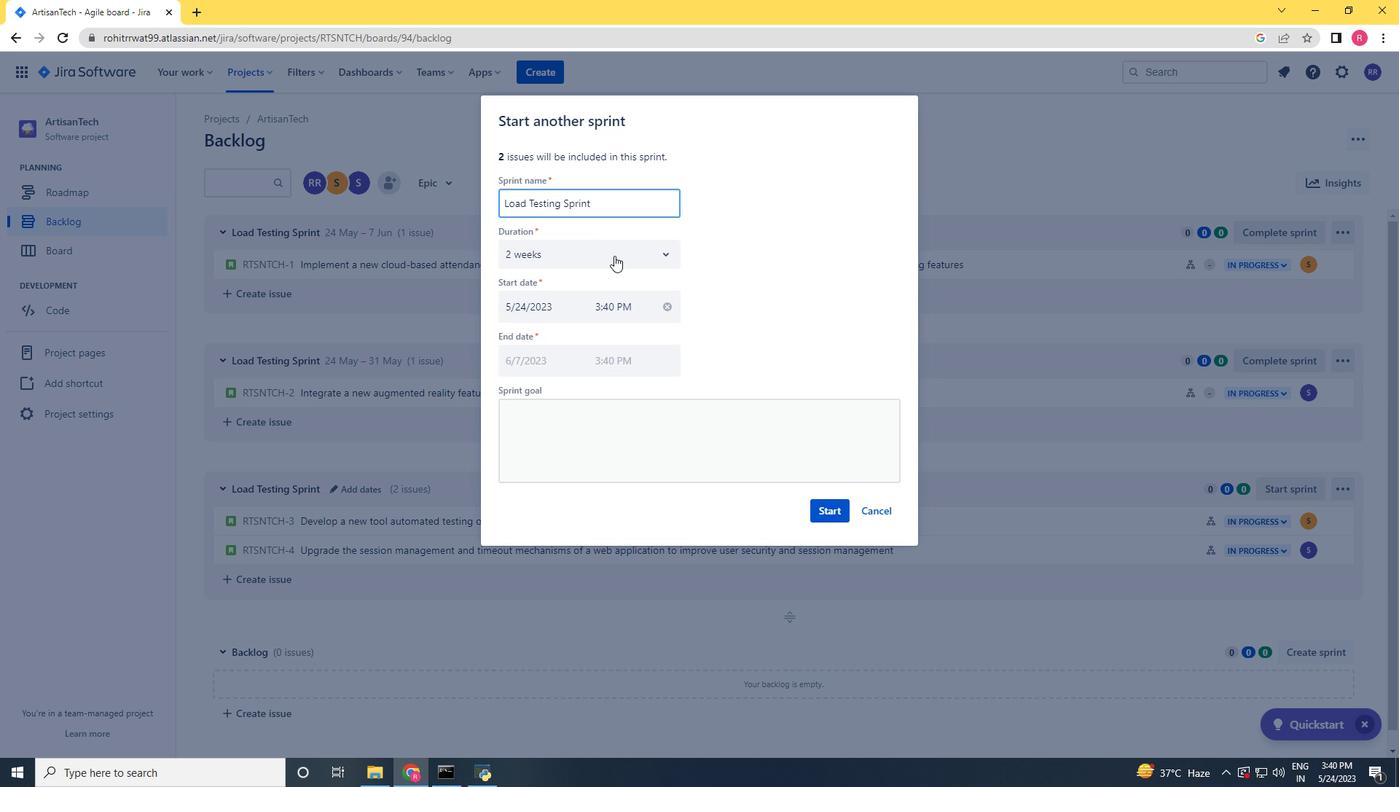 
Action: Mouse pressed left at (612, 252)
Screenshot: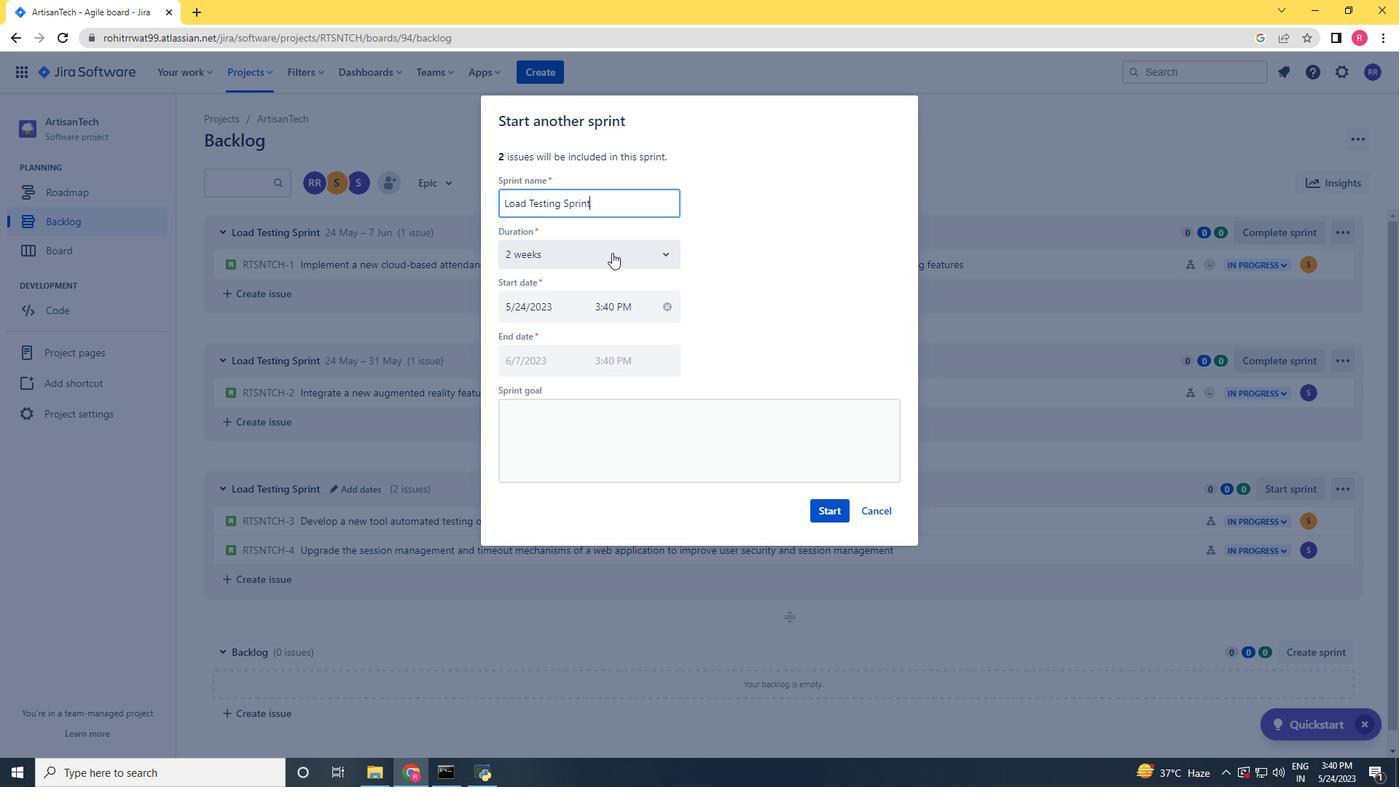 
Action: Mouse moved to (553, 336)
Screenshot: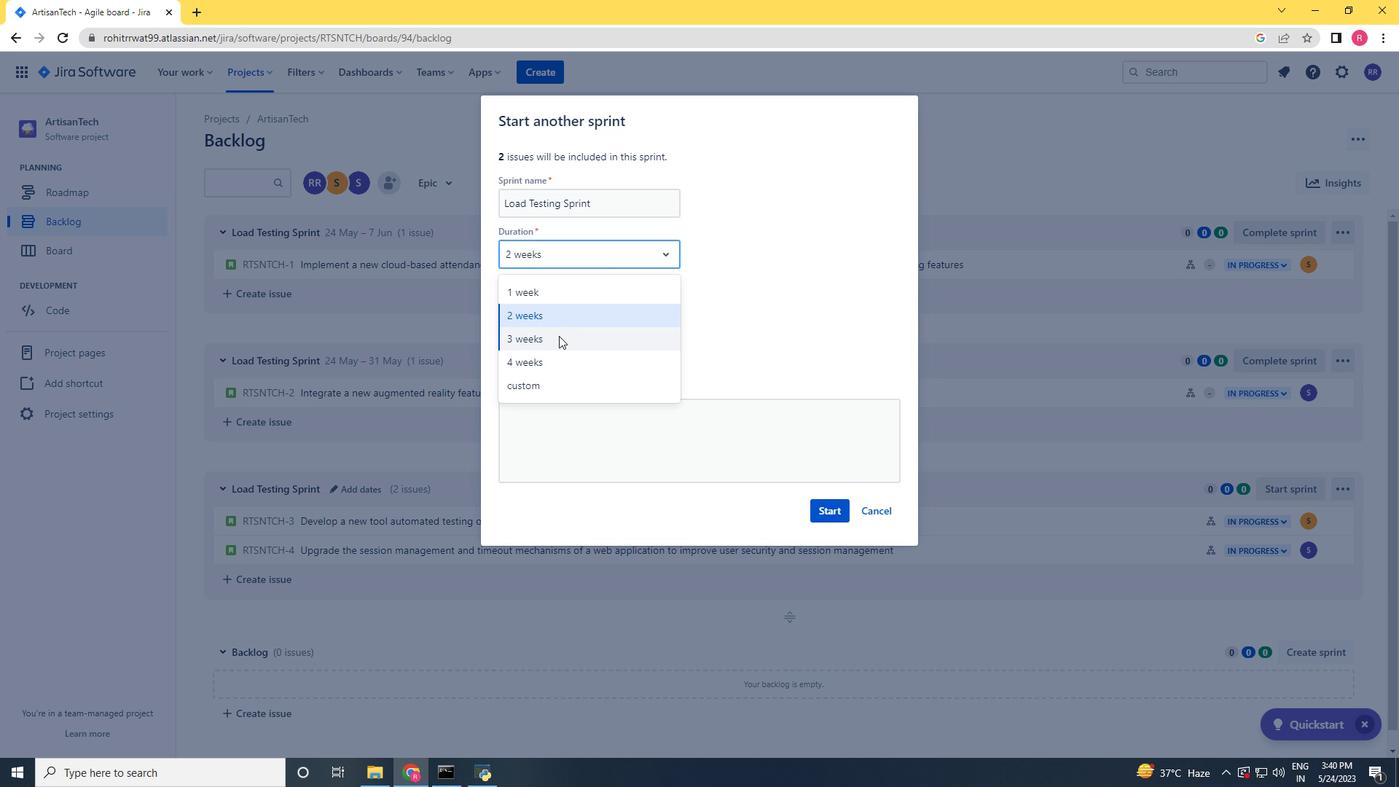 
Action: Mouse pressed left at (553, 336)
Screenshot: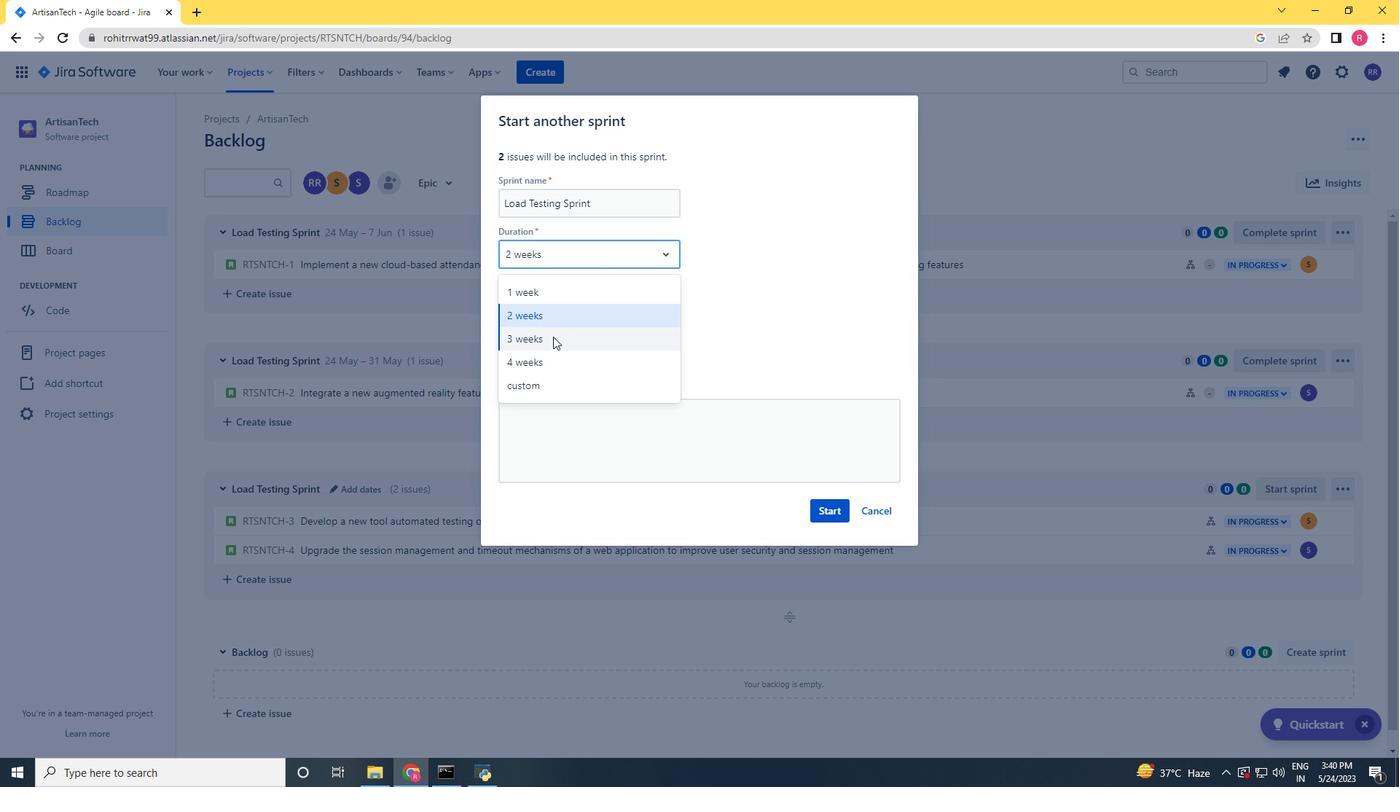 
Action: Mouse moved to (836, 519)
Screenshot: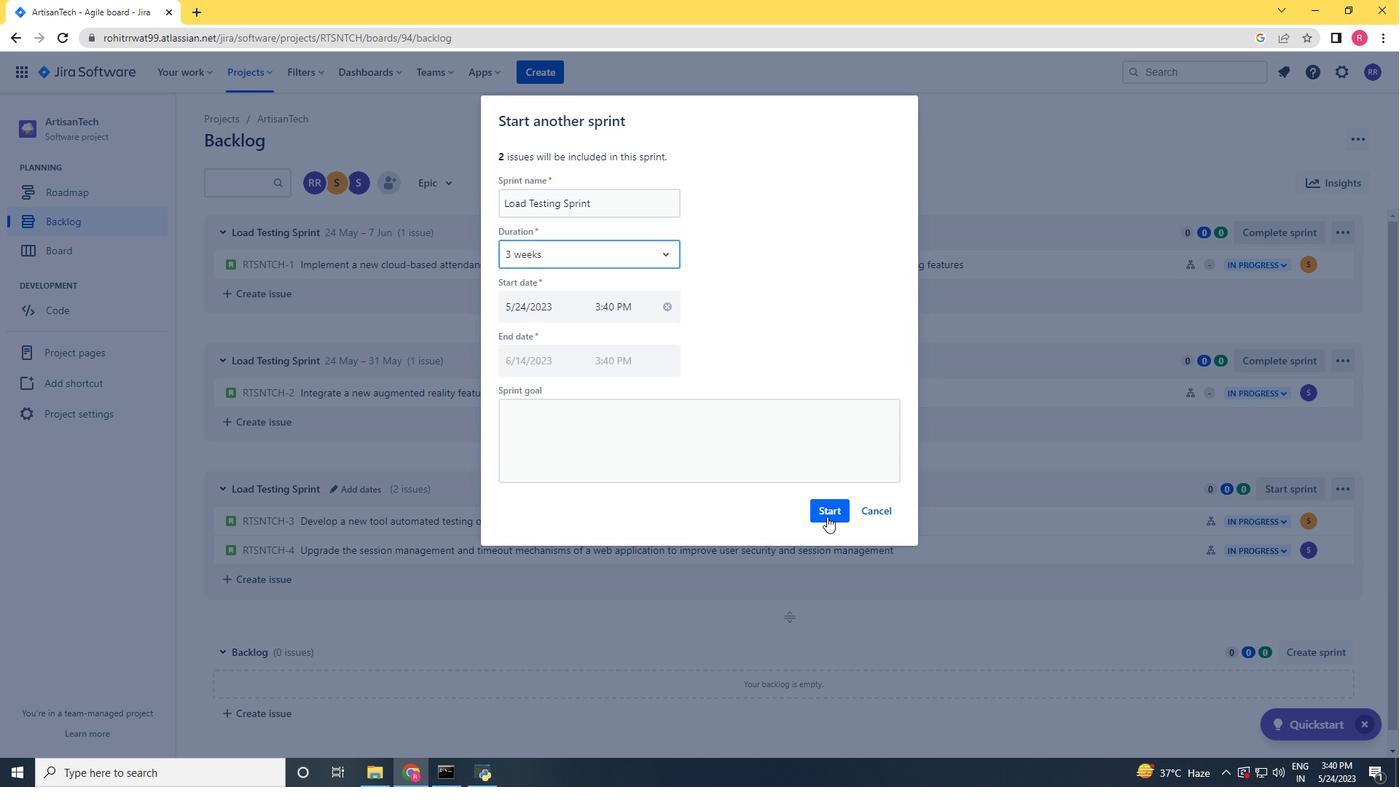 
Action: Mouse pressed left at (836, 519)
Screenshot: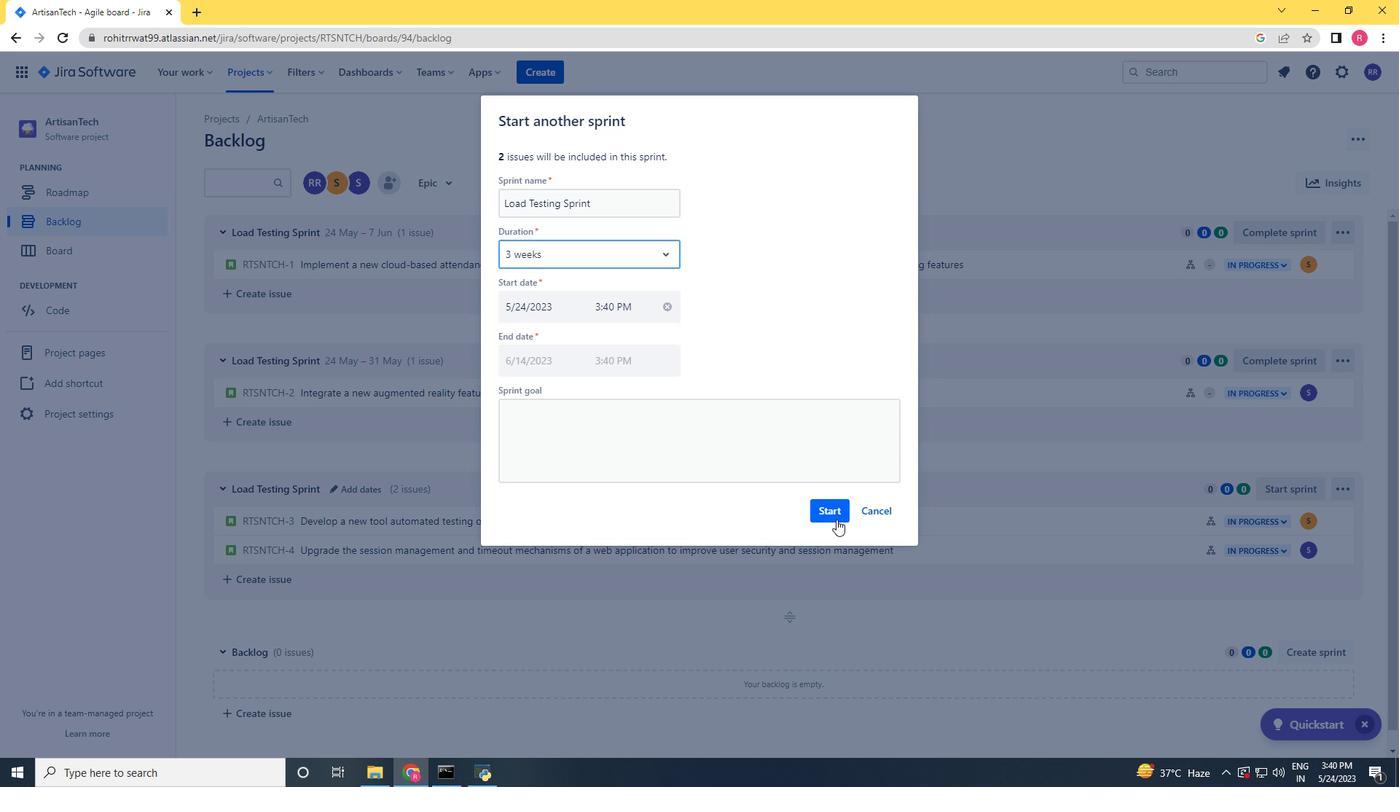 
Action: Mouse moved to (791, 473)
Screenshot: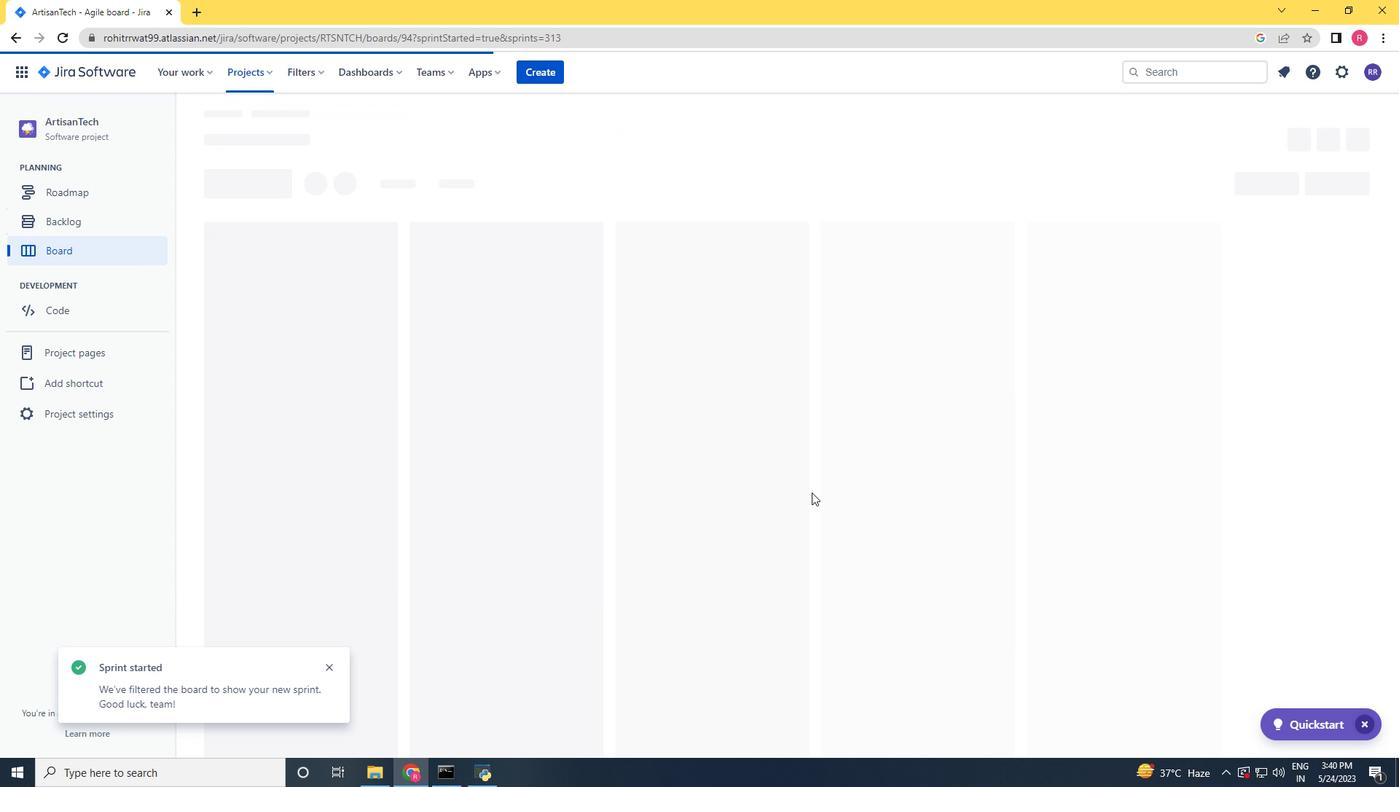 
